 Task: Create new customer invoice with Date Opened: 20-May-23, Select Customer: Younkers, Terms: Net 7. Make invoice entry for item-1 with Date: 20-May-23, Description: Lilly Lashes Click Magnetic Collection Faux Mink Bestie Eyelashes
, Income Account: Income:Sales, Quantity: 1, Unit Price: 12.49, Sales Tax: Y, Sales Tax Included: Y, Tax Table: Sales Tax. Post Invoice with Post Date: 20-May-23, Post to Accounts: Assets:Accounts Receivable. Pay / Process Payment with Transaction Date: 26-May-23, Amount: 12.49, Transfer Account: Checking Account. Go to 'Print Invoice'. Save a pdf copy of the invoice.
Action: Mouse moved to (146, 32)
Screenshot: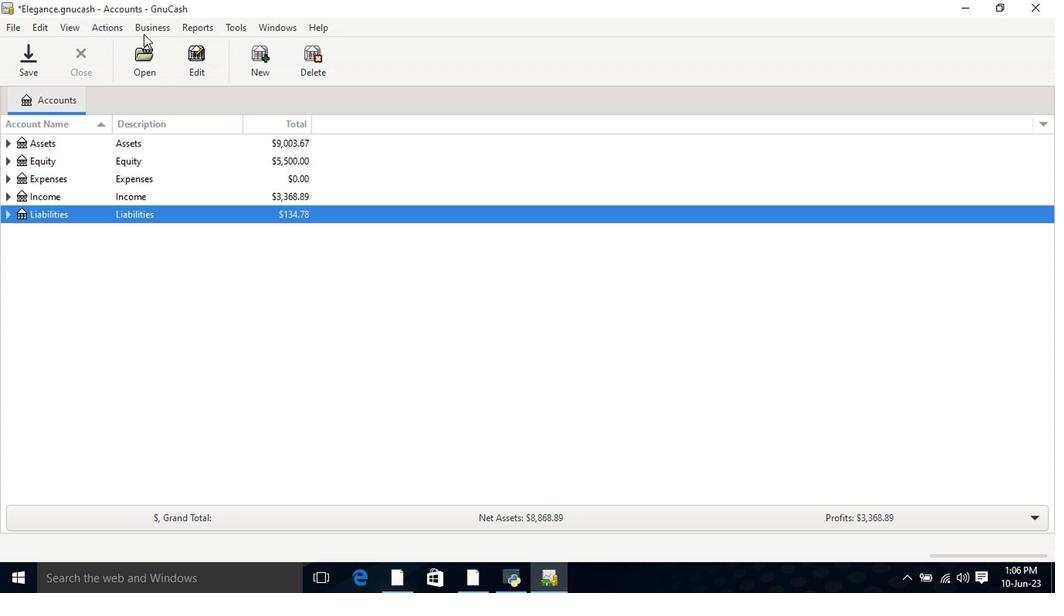 
Action: Mouse pressed left at (146, 32)
Screenshot: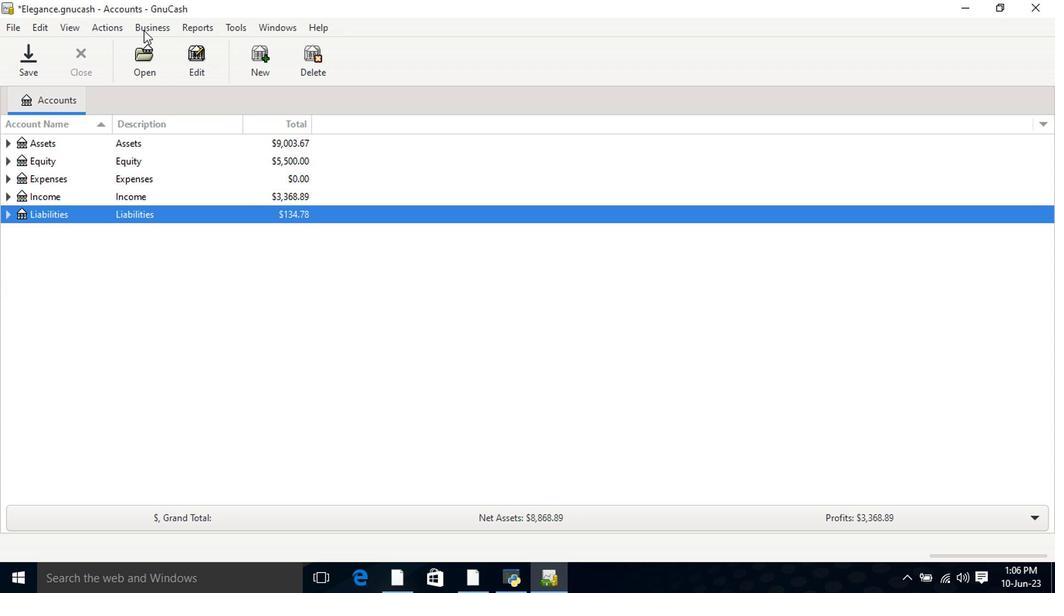 
Action: Mouse moved to (153, 43)
Screenshot: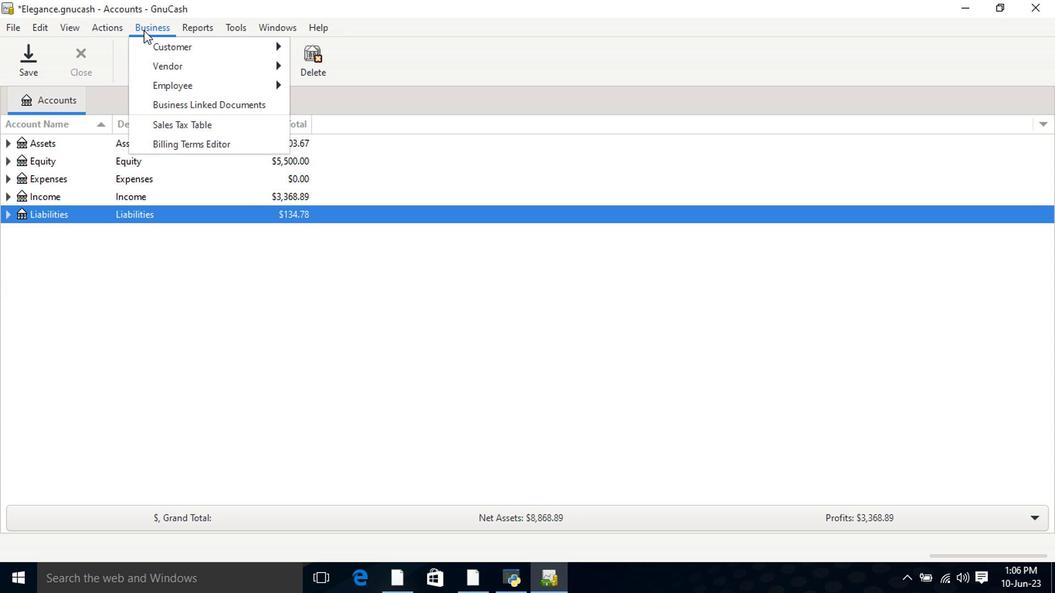 
Action: Mouse pressed left at (153, 43)
Screenshot: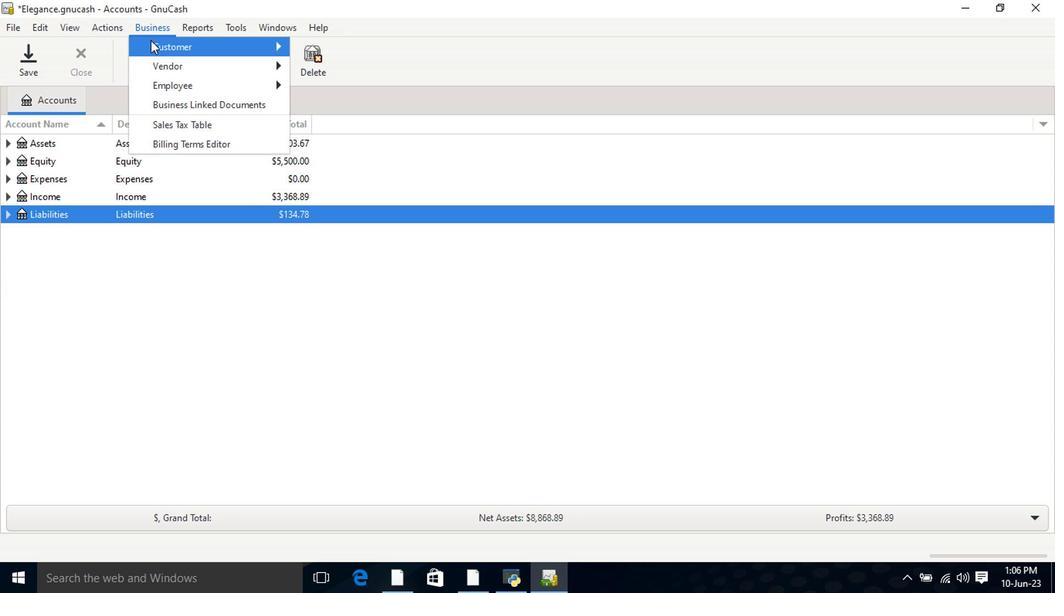 
Action: Mouse moved to (340, 102)
Screenshot: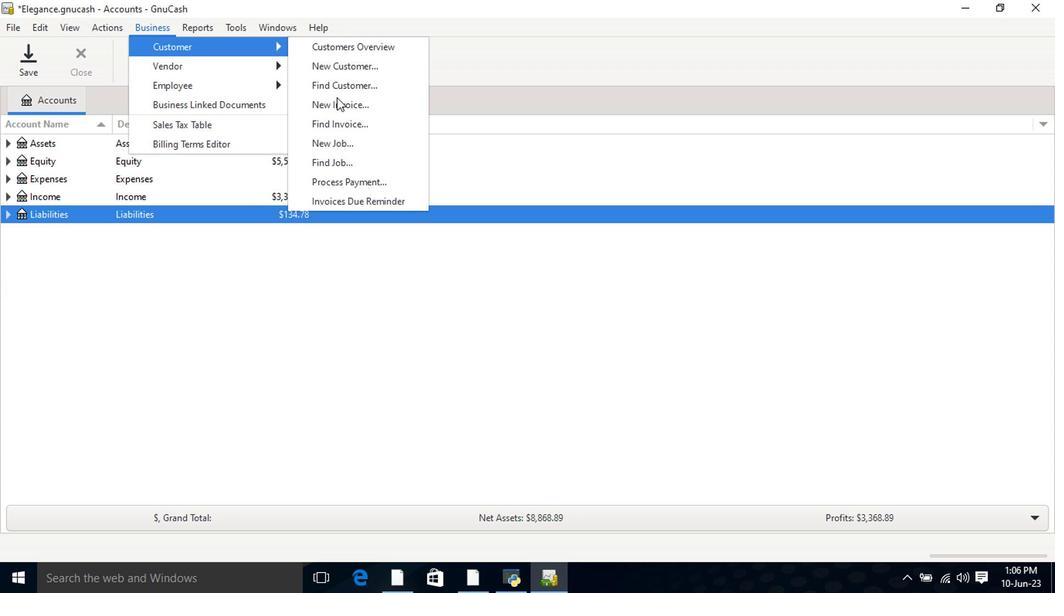
Action: Mouse pressed left at (340, 102)
Screenshot: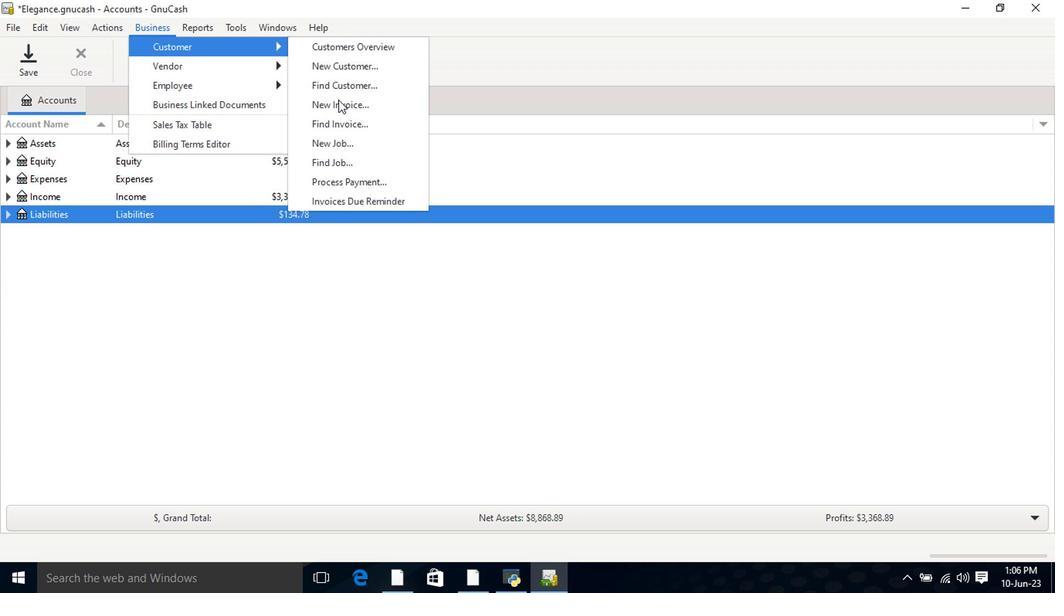 
Action: Mouse moved to (648, 240)
Screenshot: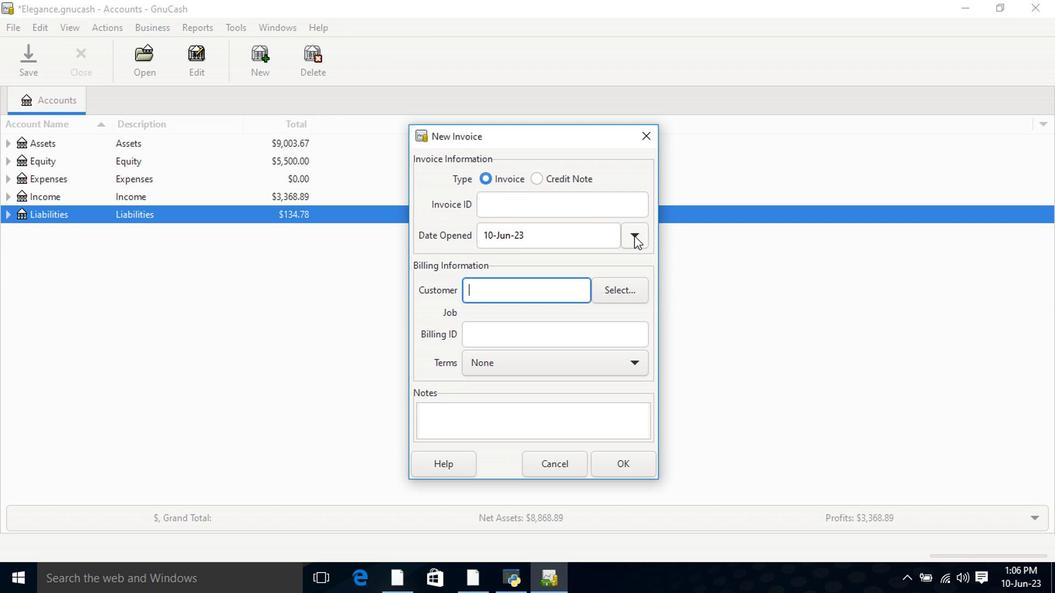 
Action: Mouse pressed left at (648, 240)
Screenshot: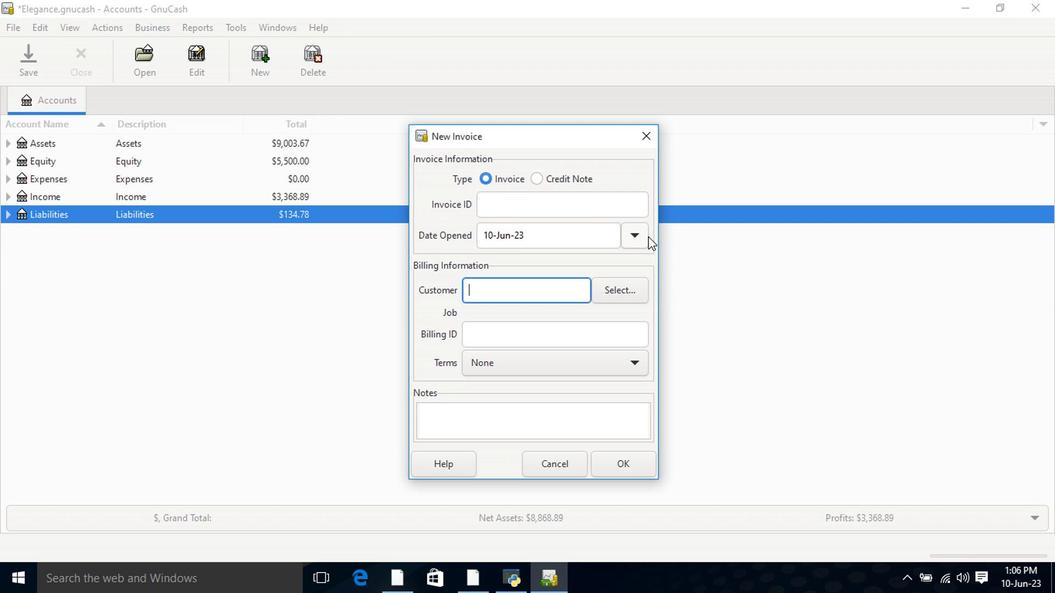 
Action: Mouse moved to (511, 262)
Screenshot: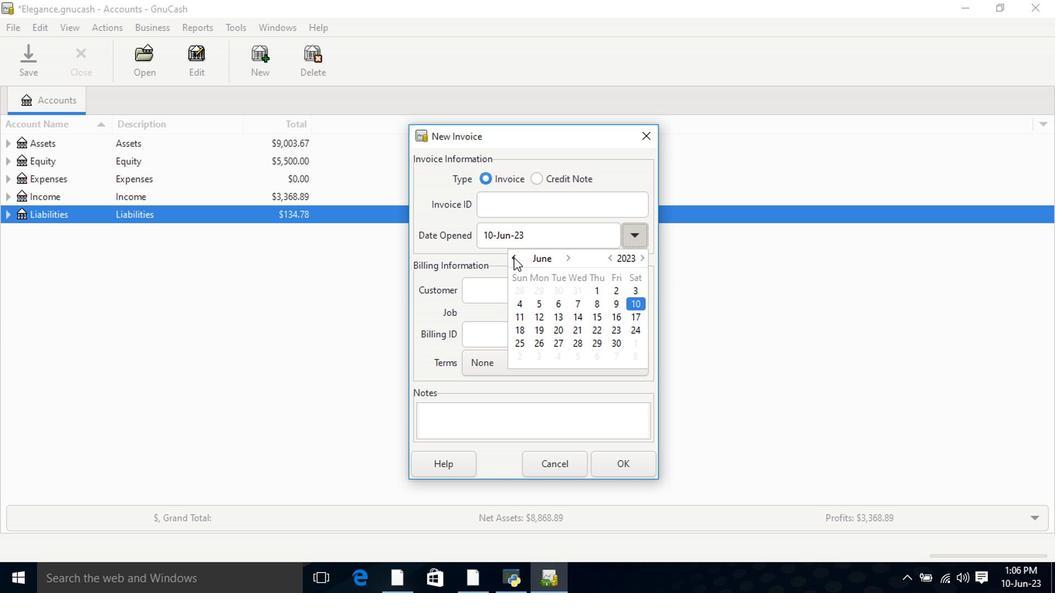 
Action: Mouse pressed left at (511, 262)
Screenshot: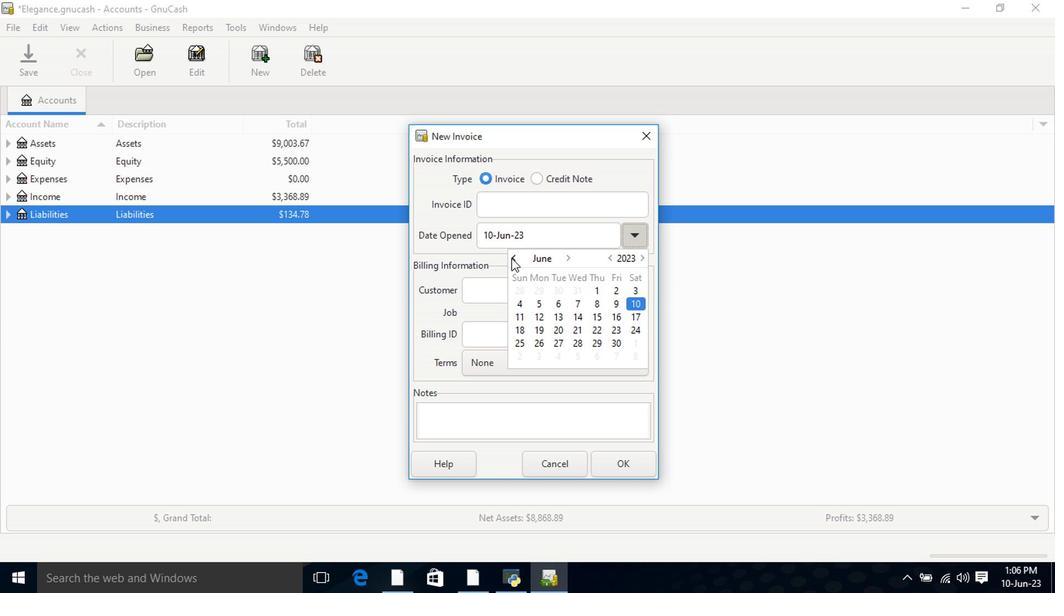
Action: Mouse moved to (636, 319)
Screenshot: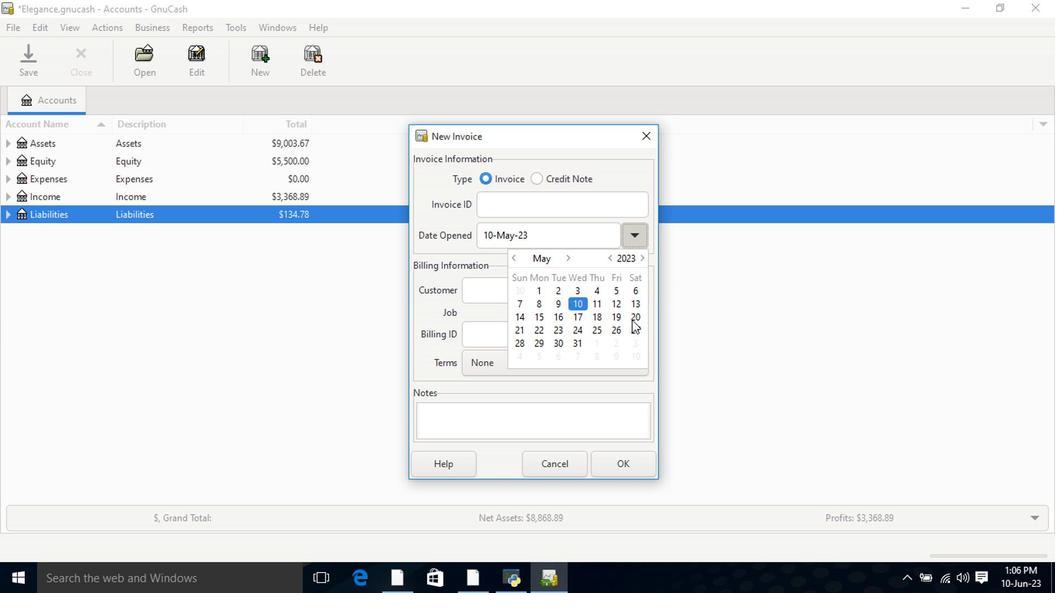 
Action: Mouse pressed left at (636, 319)
Screenshot: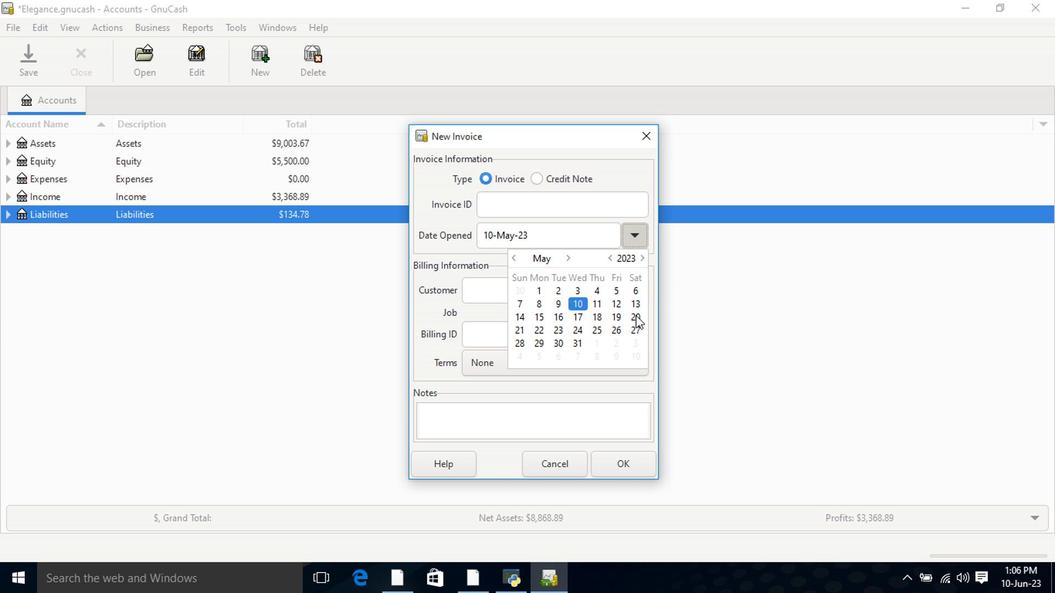 
Action: Mouse pressed left at (636, 319)
Screenshot: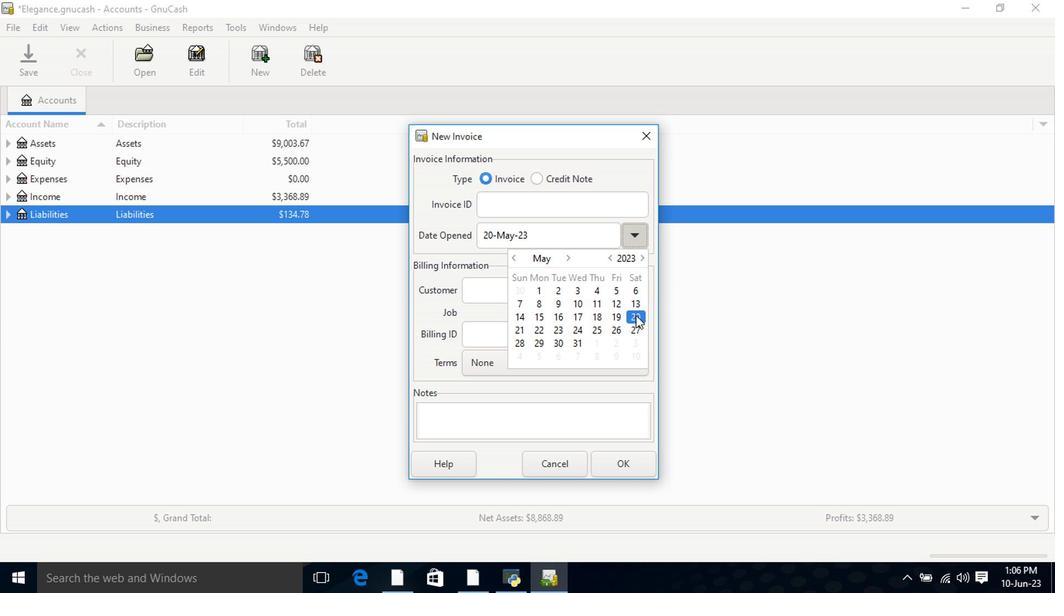 
Action: Mouse moved to (555, 300)
Screenshot: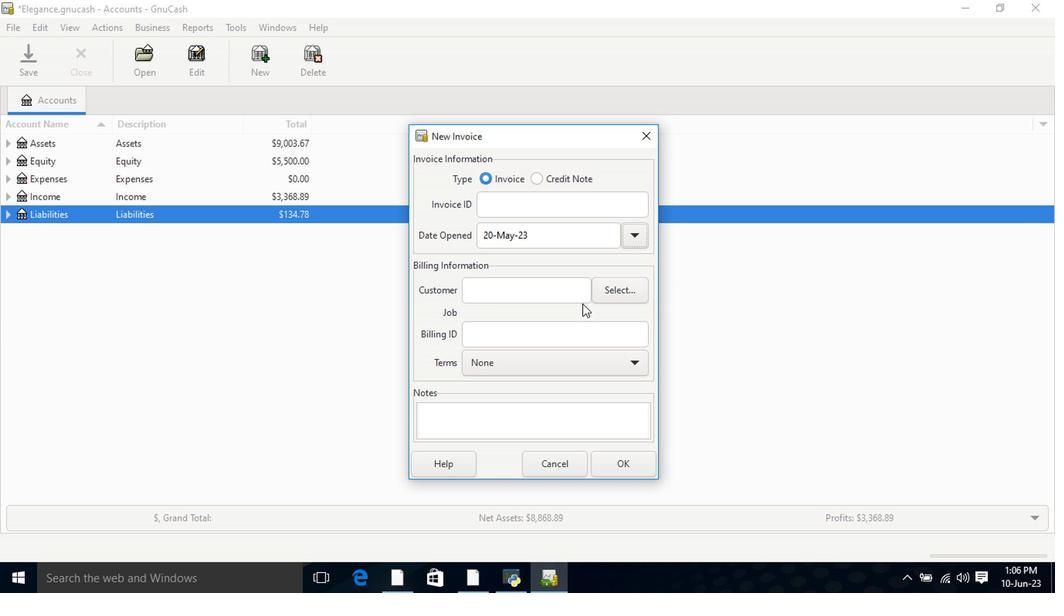 
Action: Mouse pressed left at (555, 300)
Screenshot: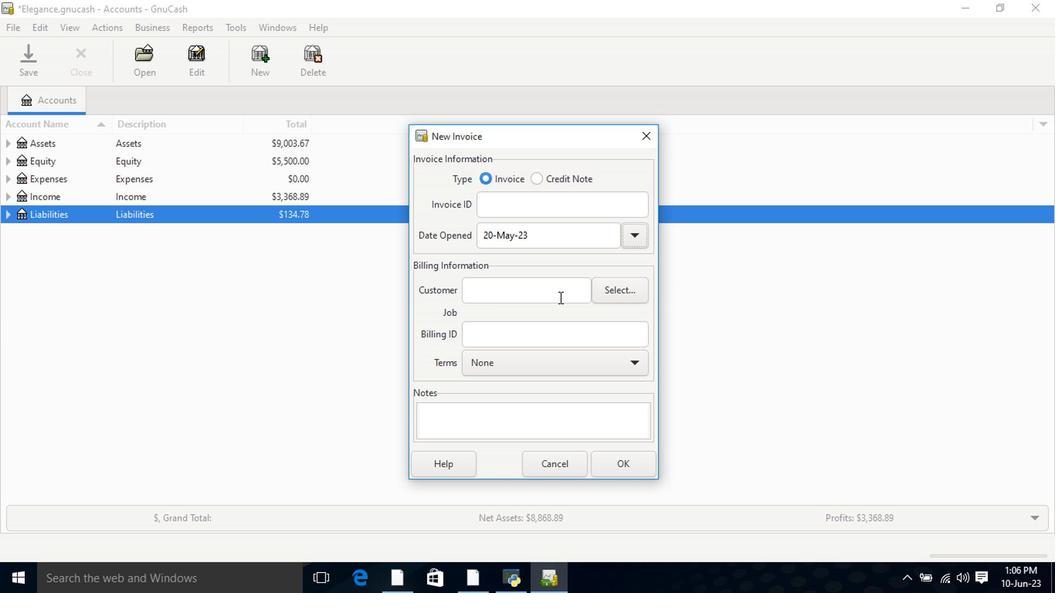 
Action: Mouse moved to (554, 300)
Screenshot: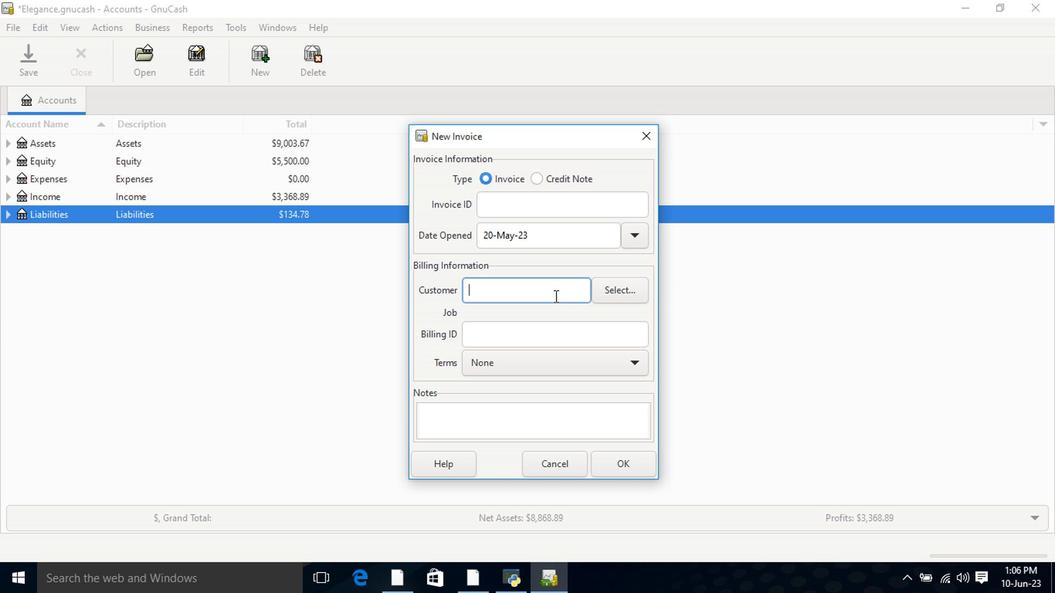 
Action: Key pressed <Key.shift>You
Screenshot: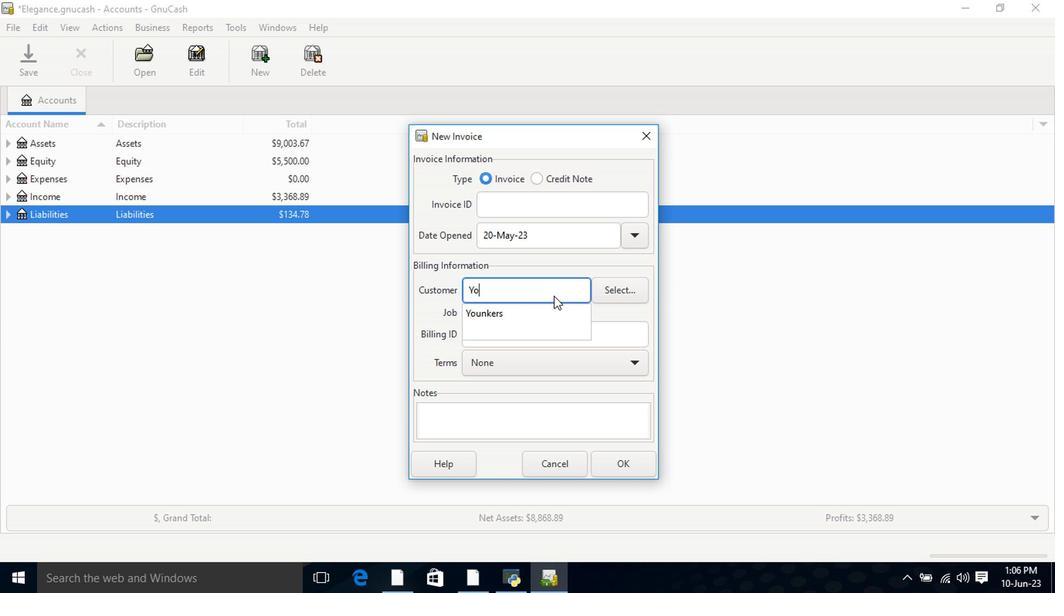 
Action: Mouse moved to (534, 319)
Screenshot: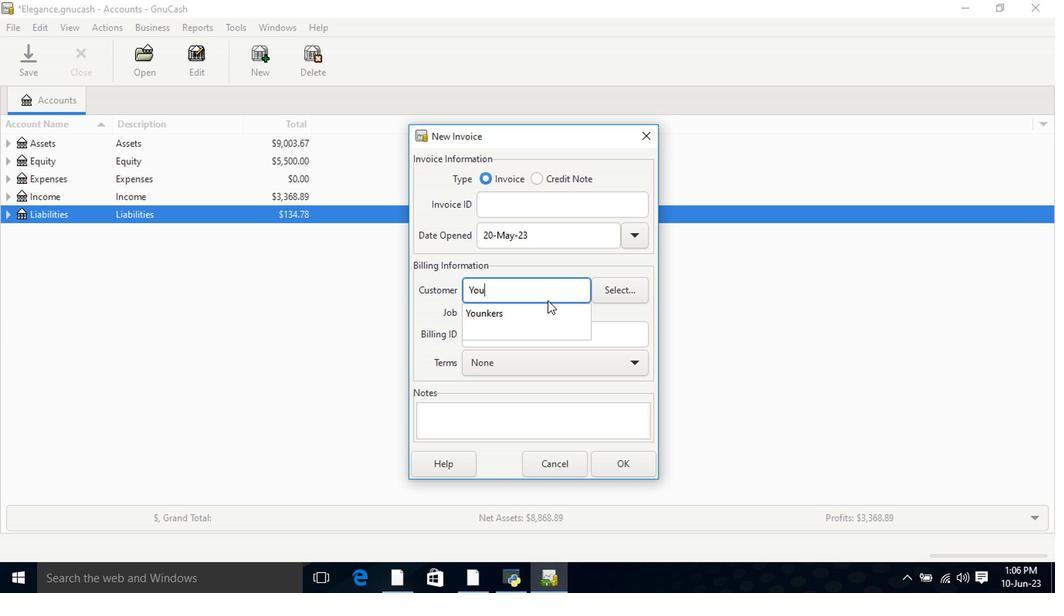 
Action: Mouse pressed left at (534, 319)
Screenshot: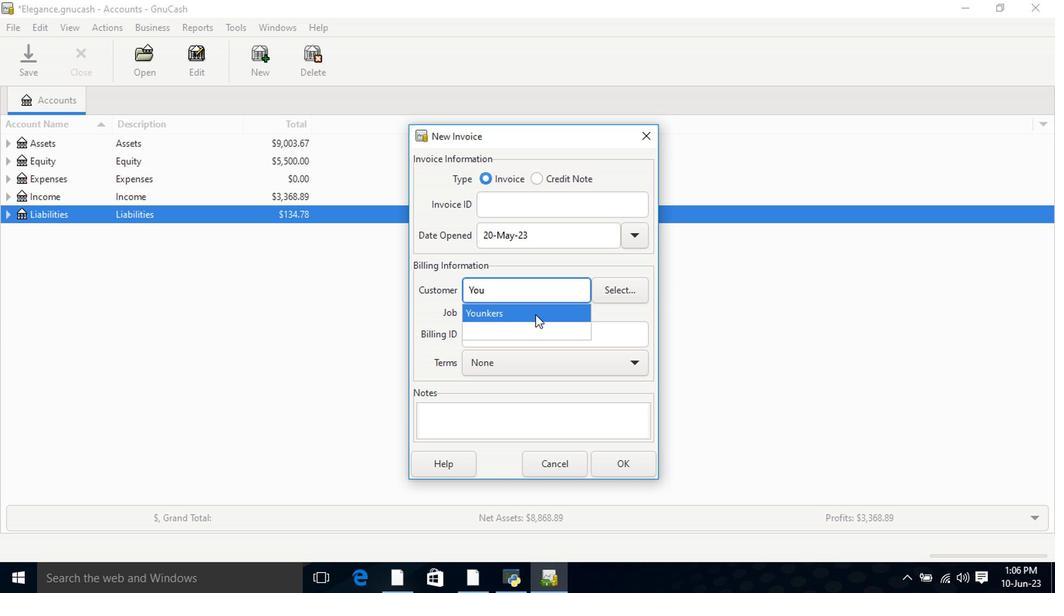 
Action: Mouse moved to (522, 377)
Screenshot: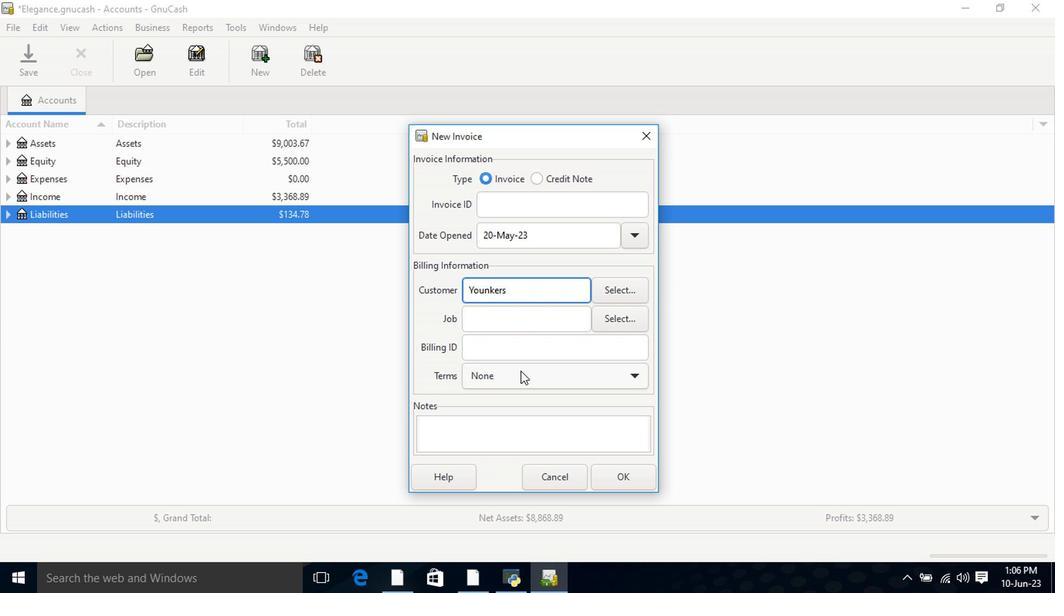 
Action: Mouse pressed left at (522, 377)
Screenshot: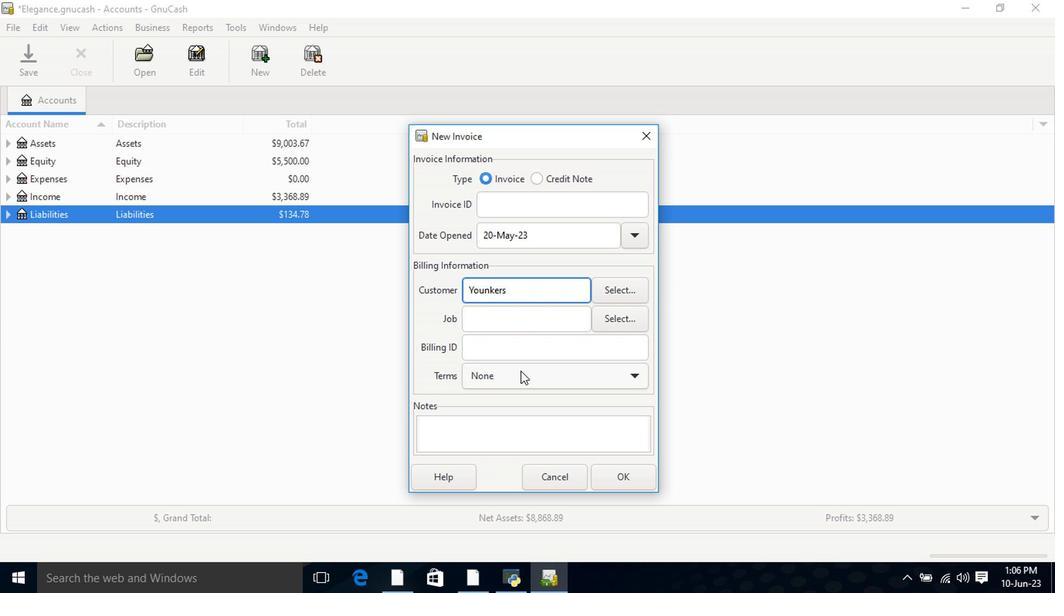 
Action: Mouse moved to (513, 445)
Screenshot: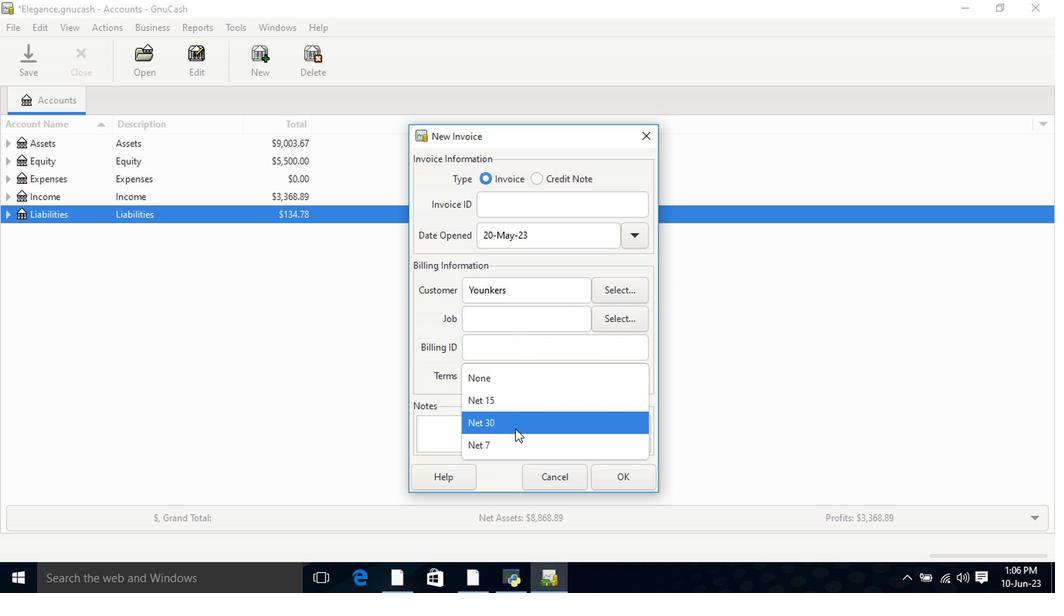 
Action: Mouse pressed left at (513, 445)
Screenshot: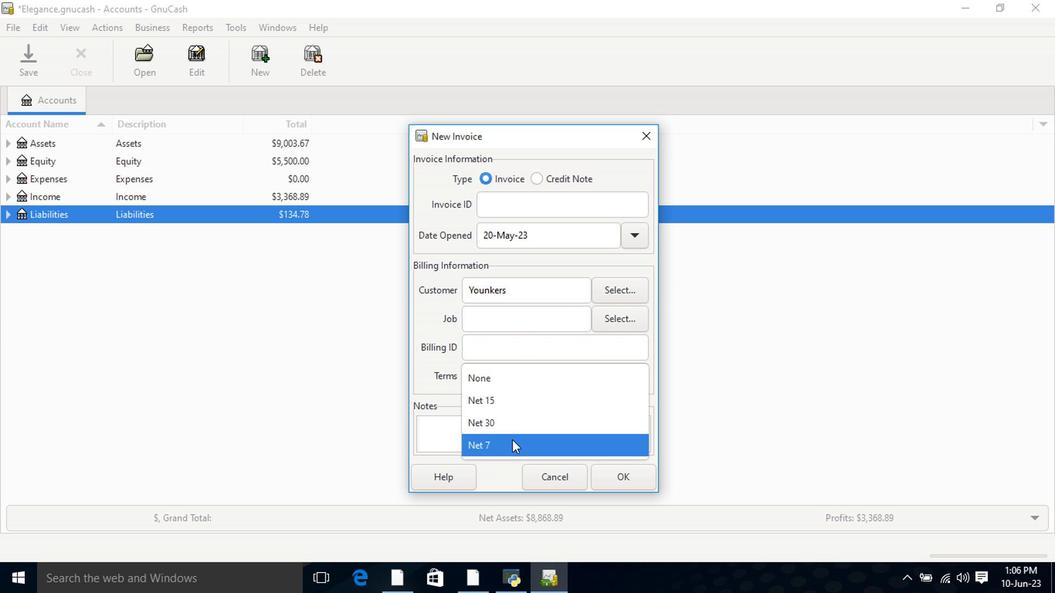 
Action: Mouse moved to (608, 480)
Screenshot: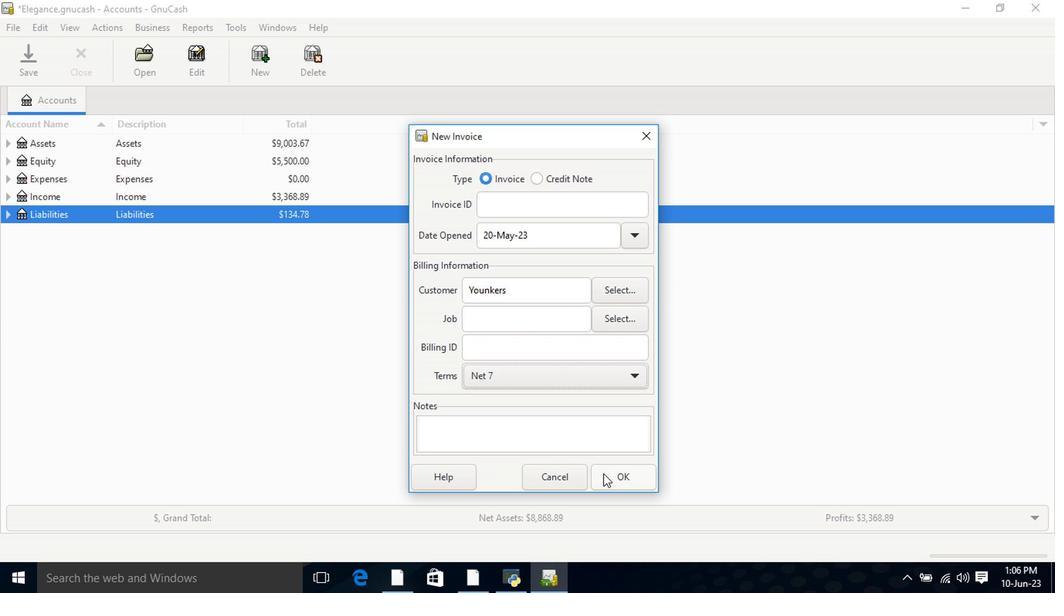 
Action: Mouse pressed left at (608, 480)
Screenshot: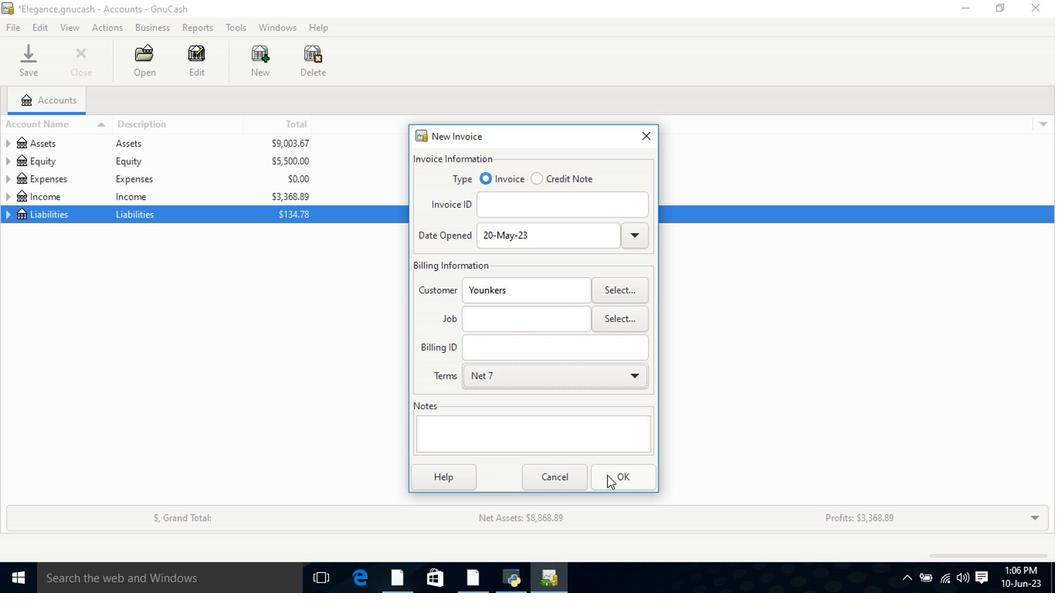 
Action: Mouse moved to (68, 302)
Screenshot: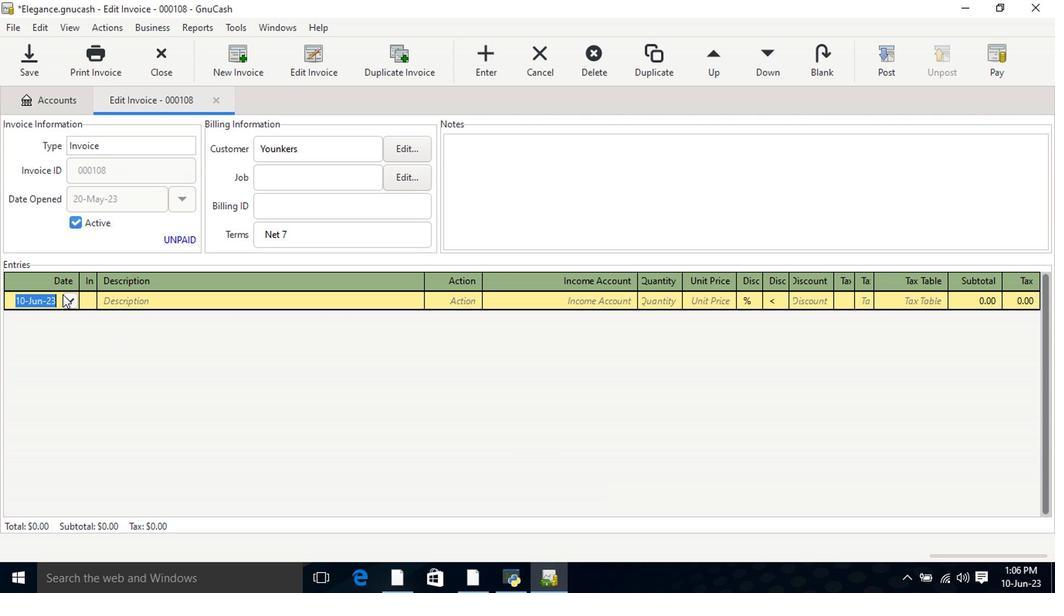 
Action: Mouse pressed left at (68, 302)
Screenshot: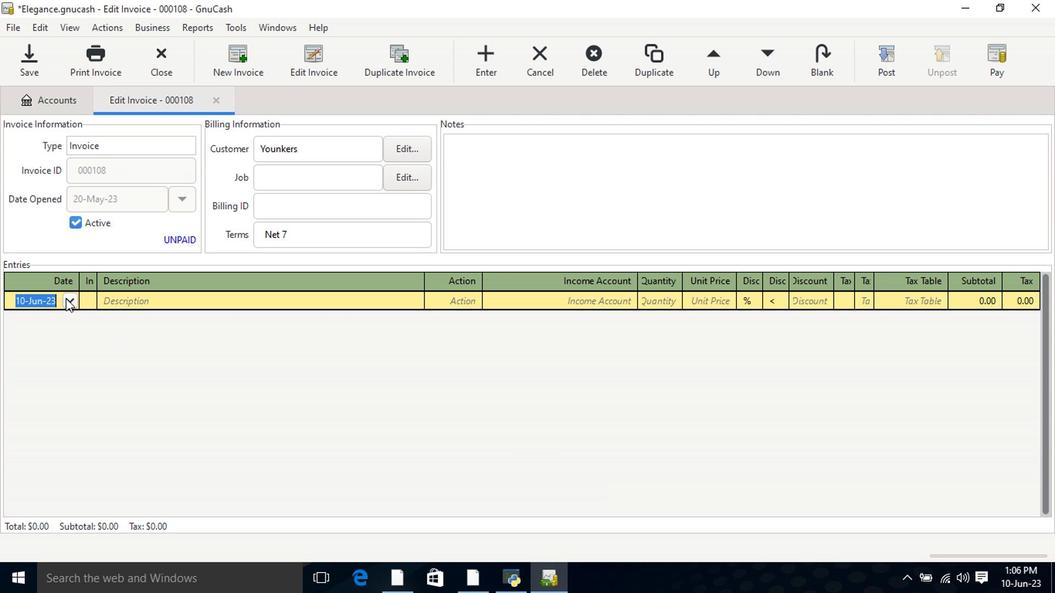 
Action: Mouse moved to (9, 321)
Screenshot: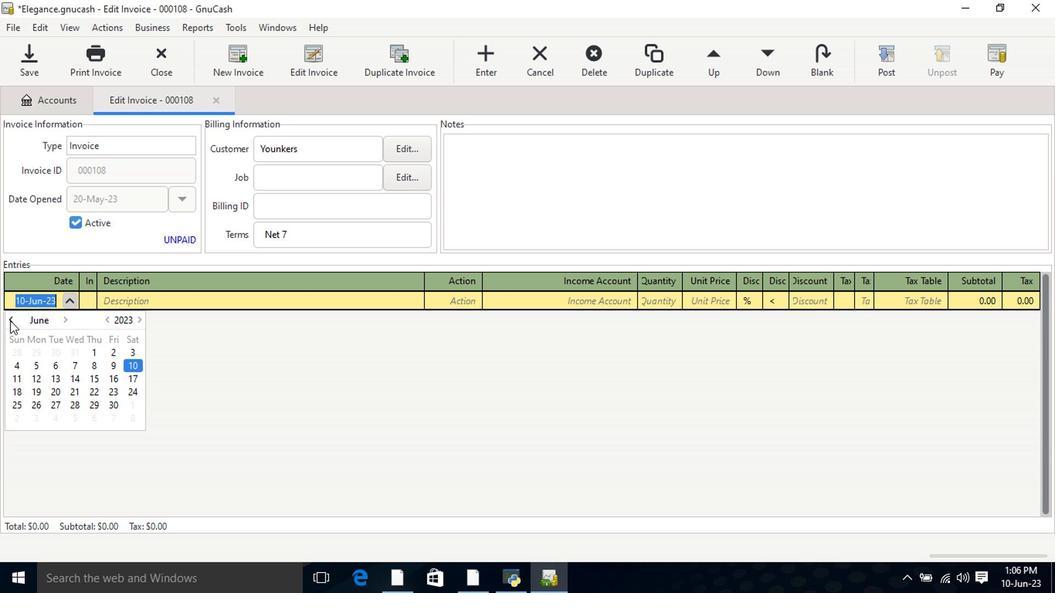 
Action: Mouse pressed left at (9, 321)
Screenshot: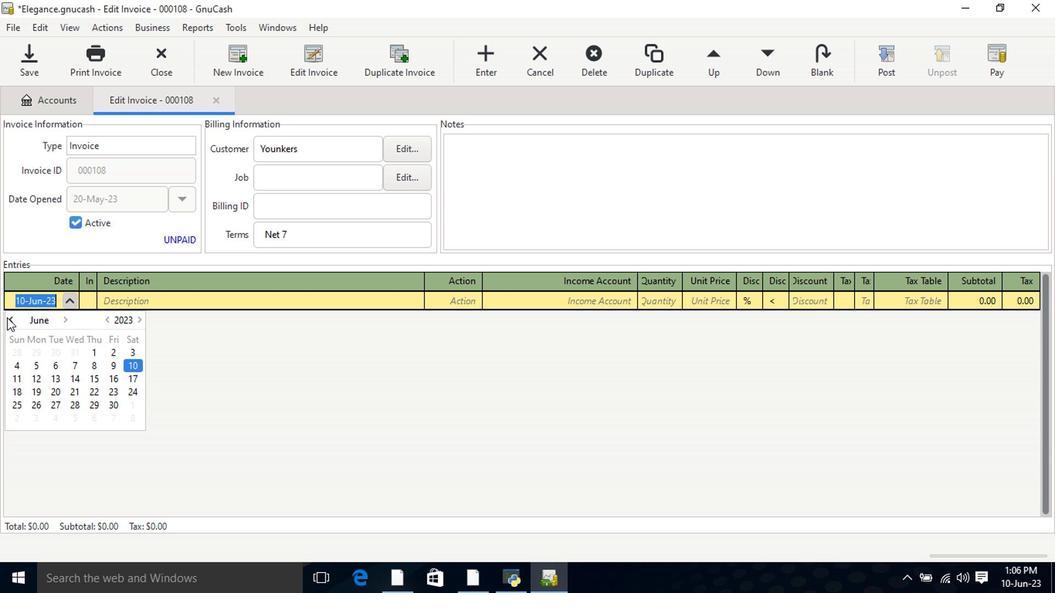 
Action: Mouse moved to (130, 382)
Screenshot: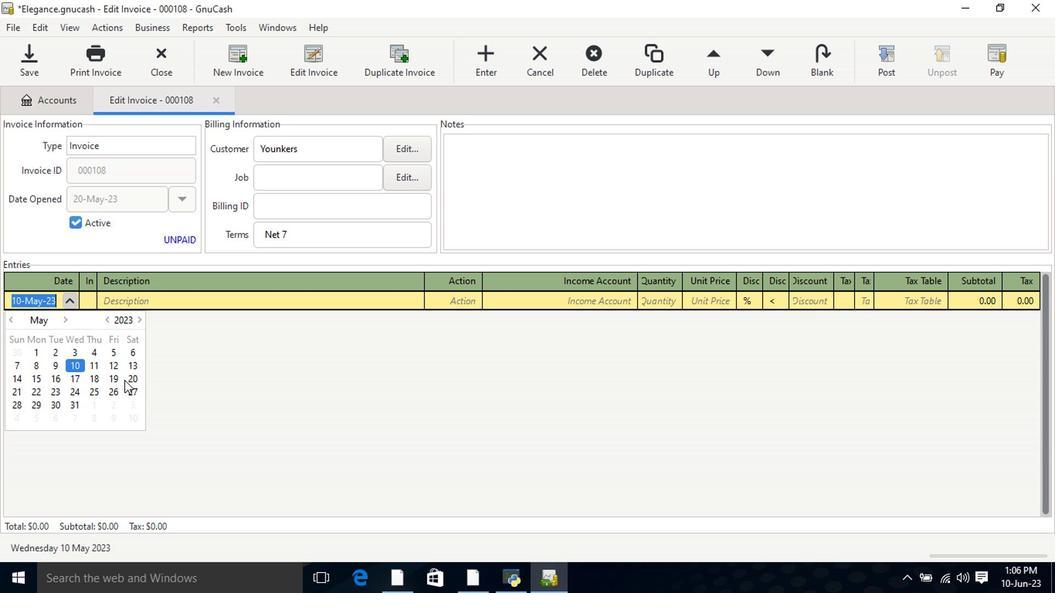 
Action: Mouse pressed left at (130, 382)
Screenshot: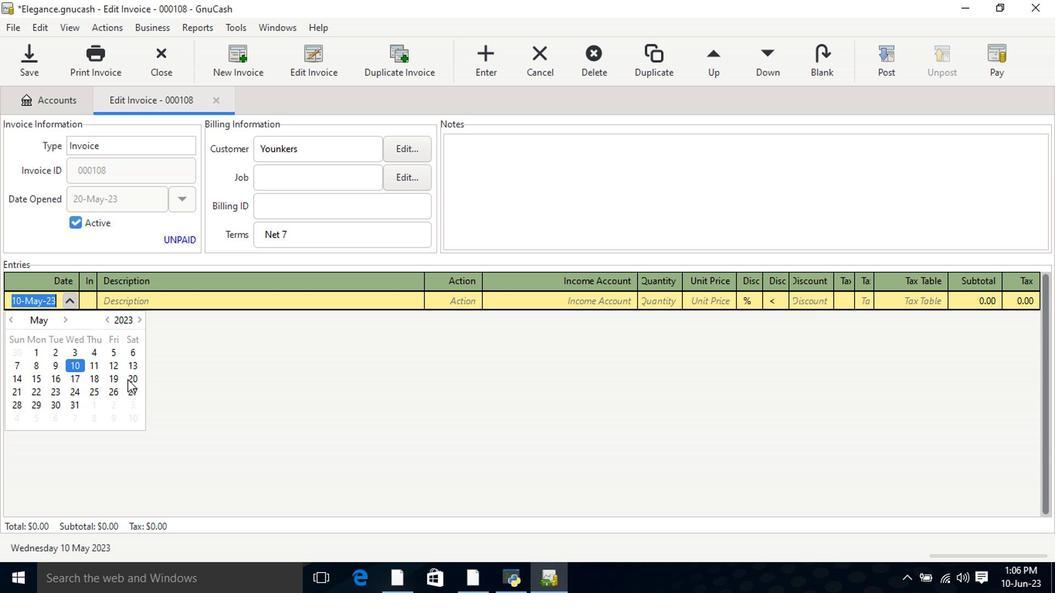 
Action: Mouse pressed left at (130, 382)
Screenshot: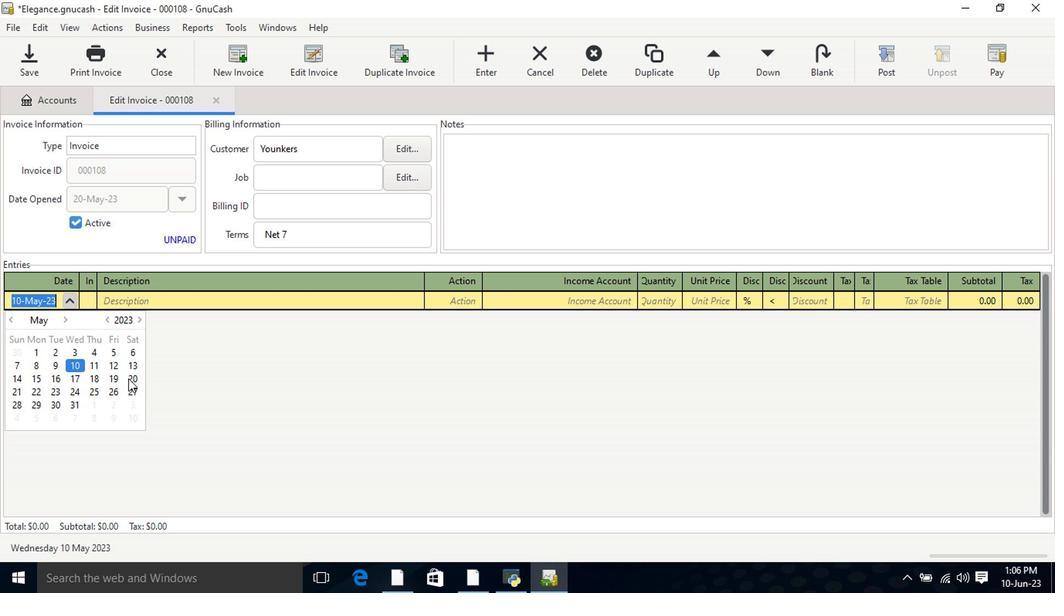 
Action: Mouse moved to (168, 303)
Screenshot: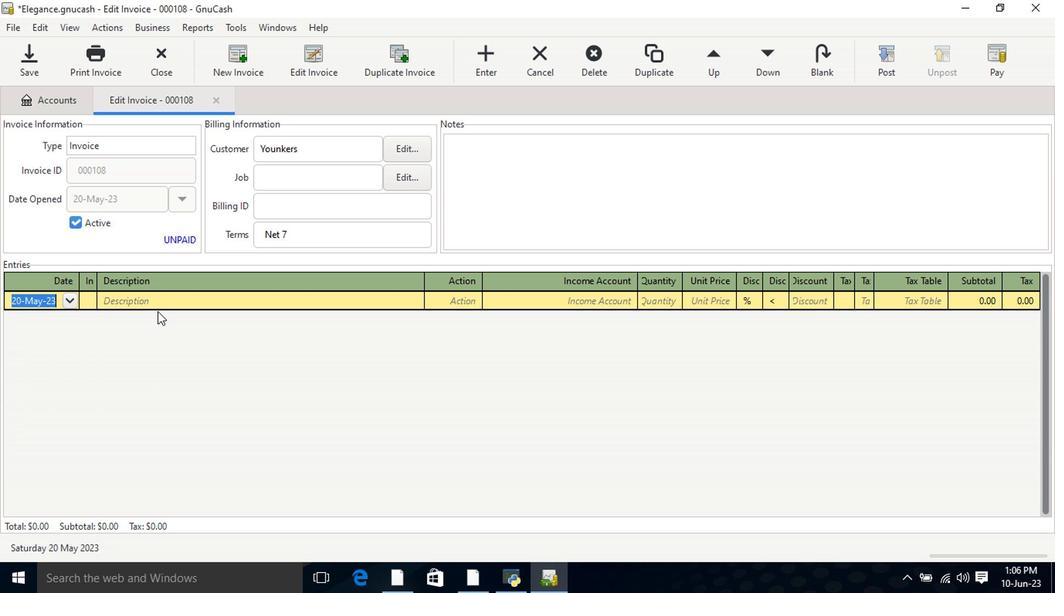 
Action: Mouse pressed left at (168, 303)
Screenshot: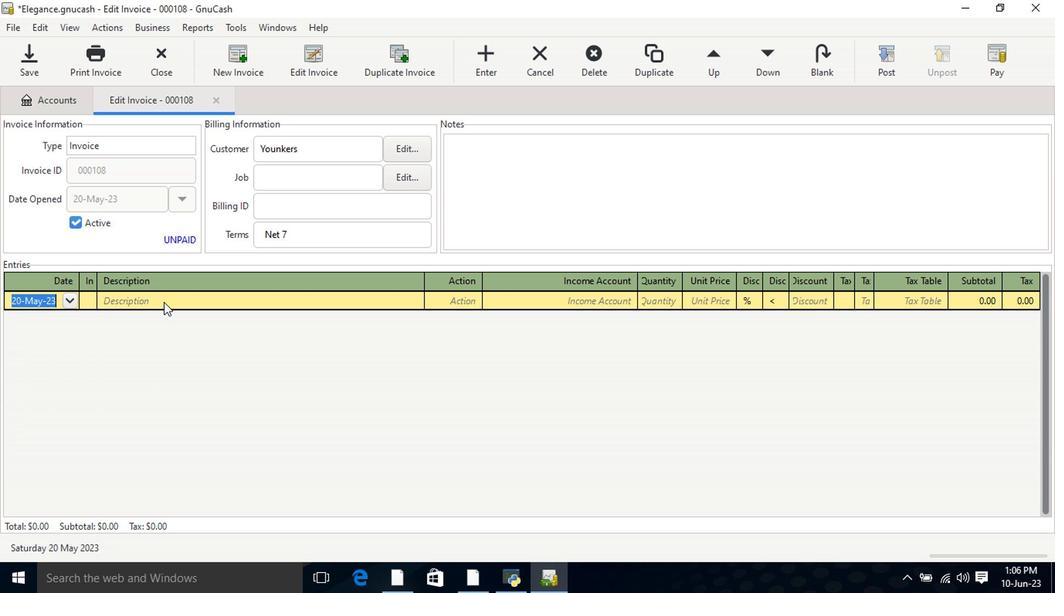 
Action: Key pressed <Key.shift>Lilly<Key.space><Key.shift>Lashes<Key.space><Key.shift>Click<Key.space><Key.shift>Magnetic<Key.space><Key.shift>Collection<Key.space><Key.shift>Fauz<Key.space><Key.shift>Mink<Key.space><Key.shift>Bestie<Key.tab>1<Key.tab>12.49<Key.tab>
Screenshot: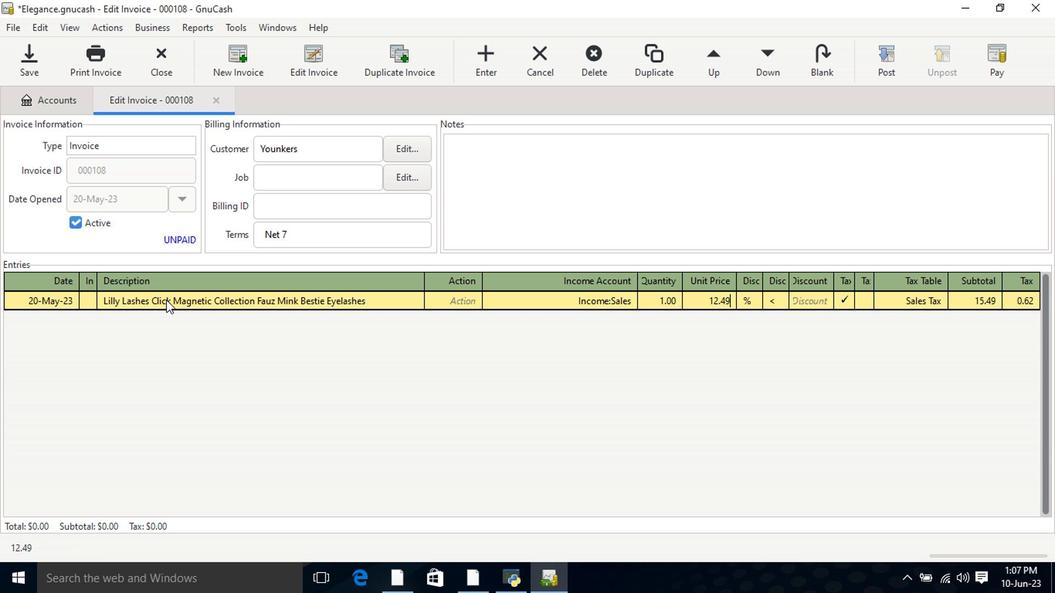
Action: Mouse moved to (859, 304)
Screenshot: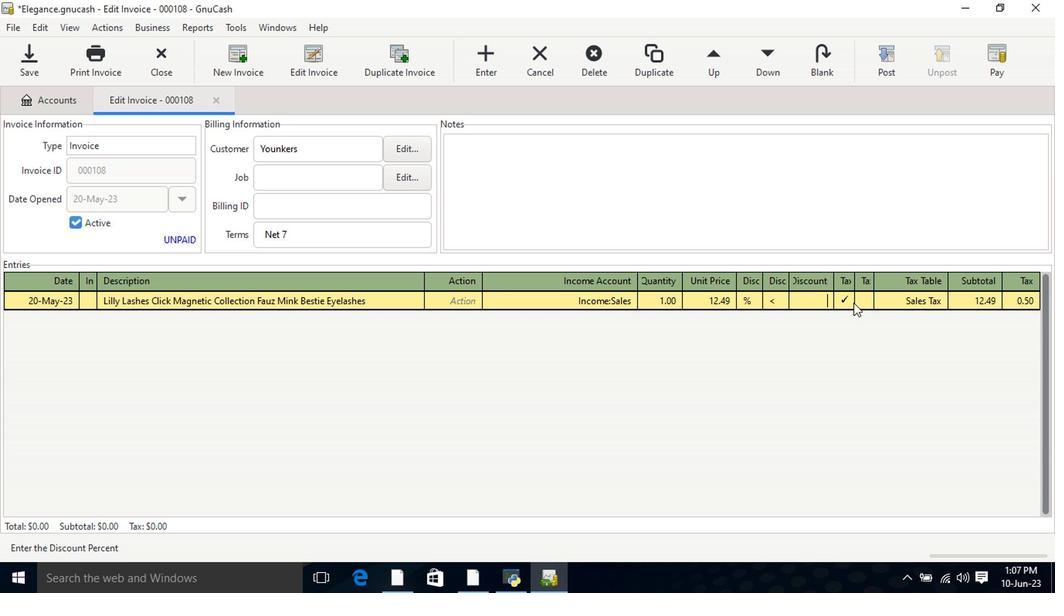 
Action: Mouse pressed left at (859, 304)
Screenshot: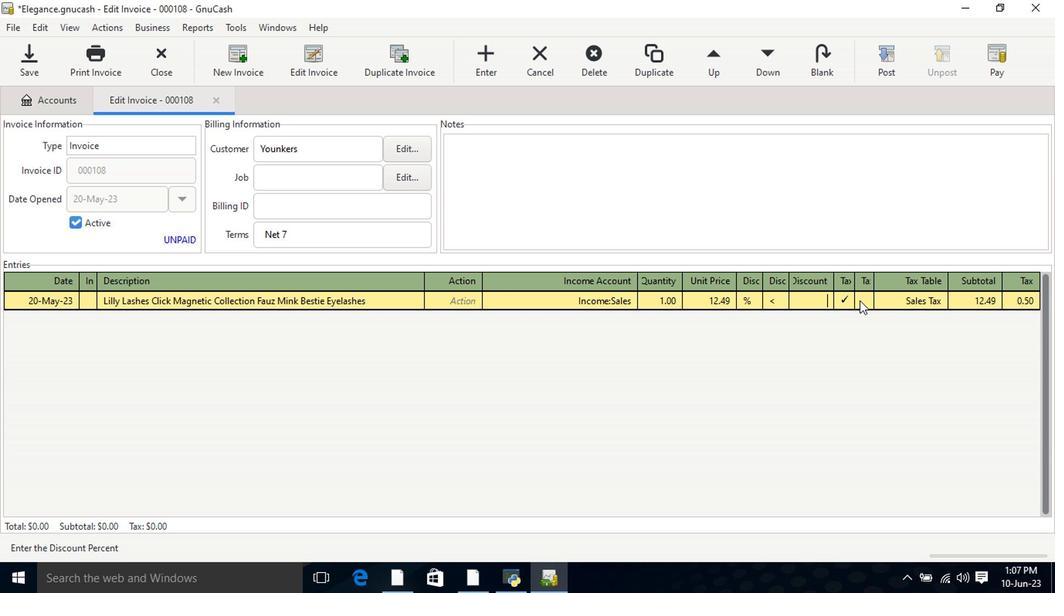 
Action: Mouse moved to (904, 303)
Screenshot: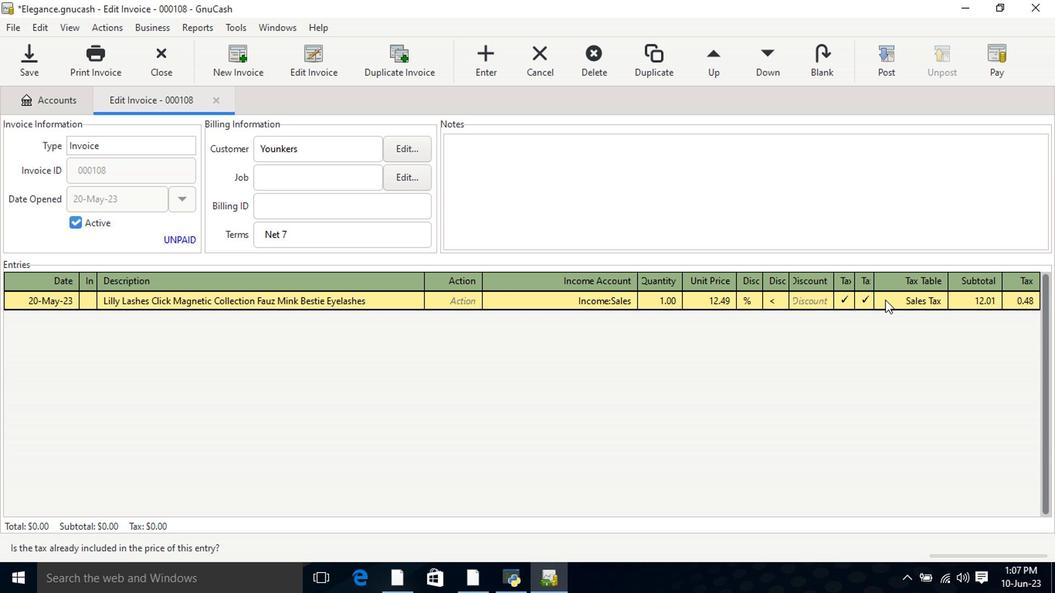 
Action: Key pressed <Key.tab><Key.tab>
Screenshot: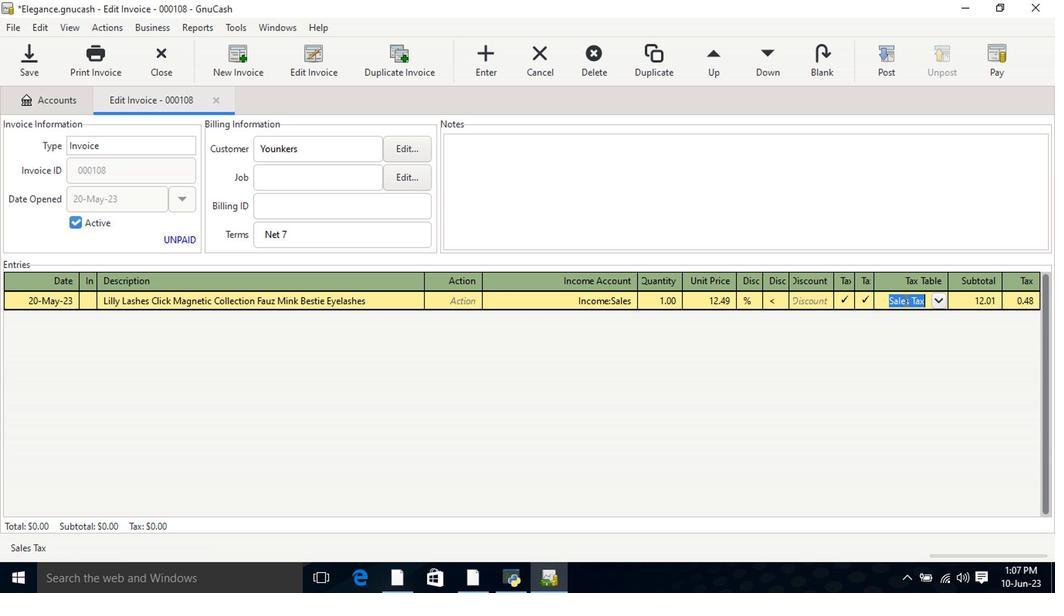 
Action: Mouse moved to (904, 67)
Screenshot: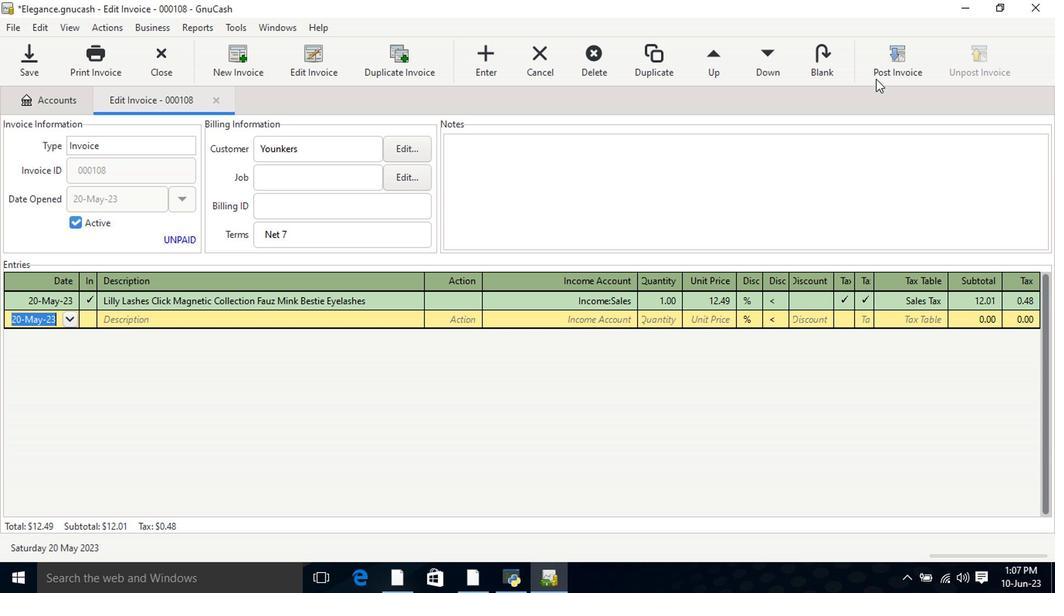 
Action: Mouse pressed left at (904, 67)
Screenshot: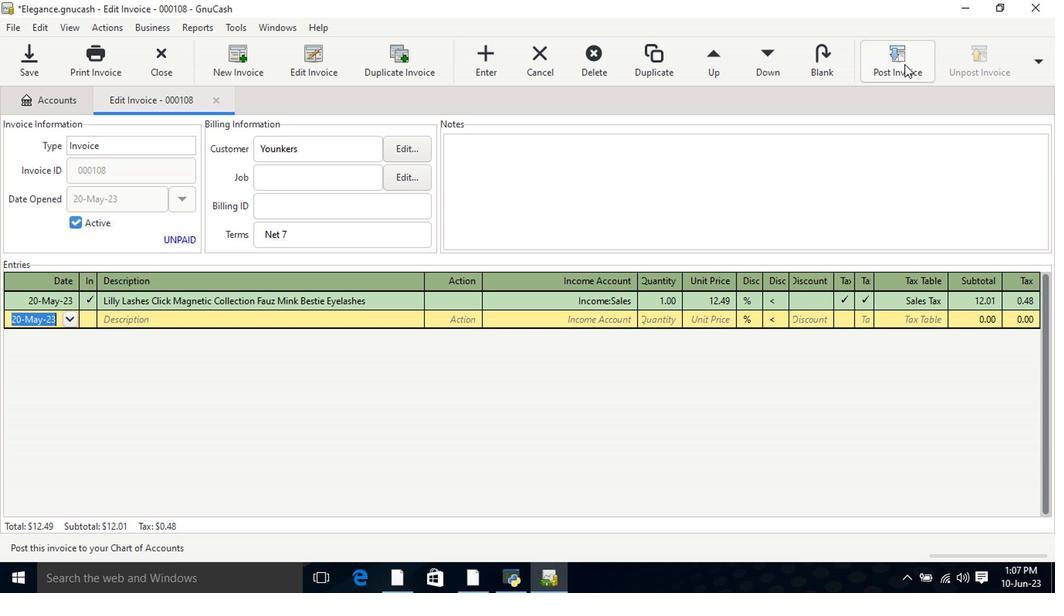 
Action: Mouse moved to (653, 259)
Screenshot: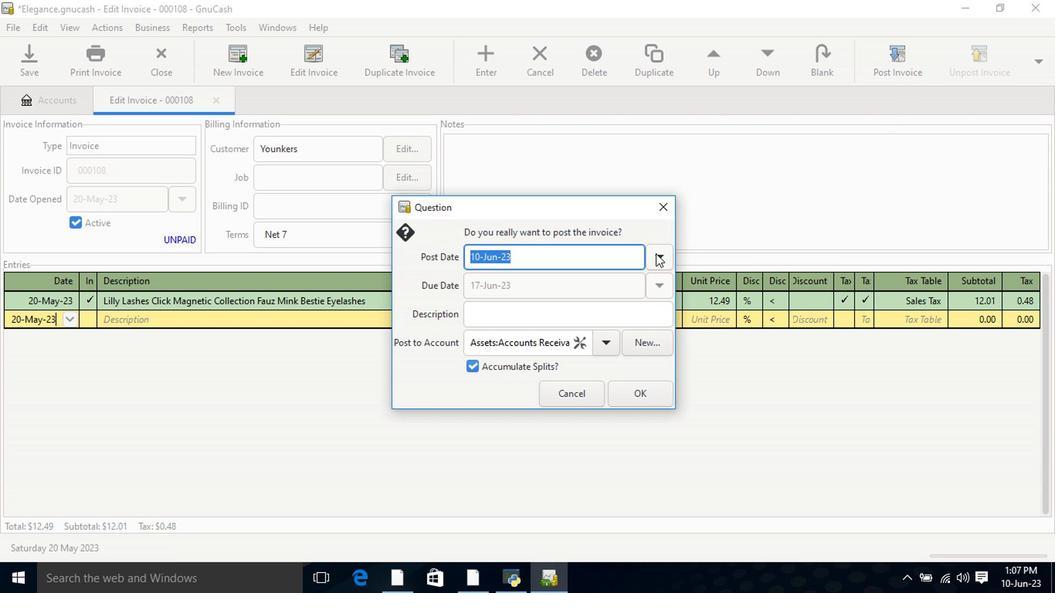 
Action: Mouse pressed left at (653, 259)
Screenshot: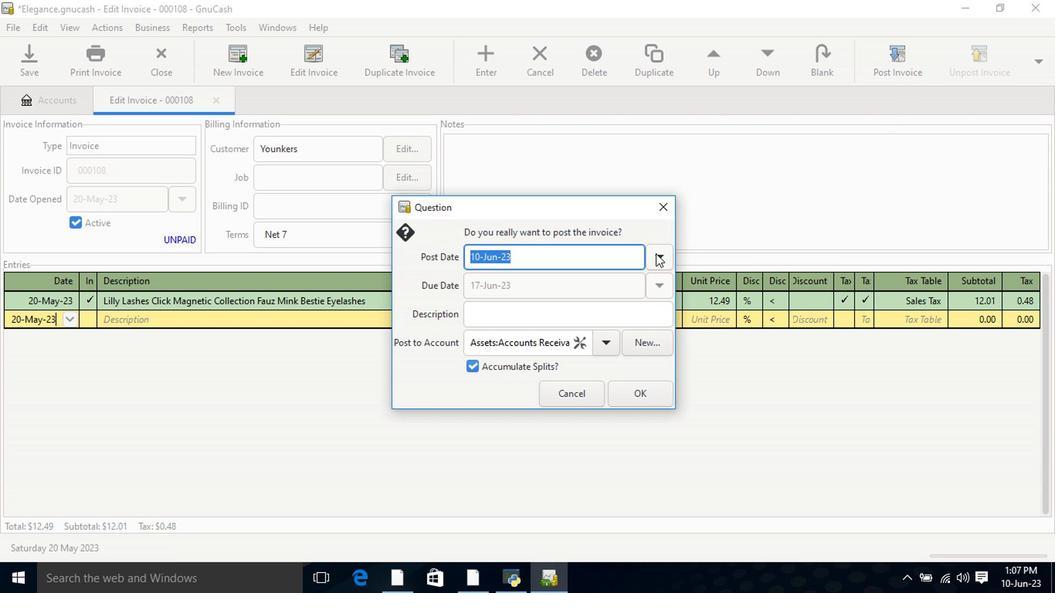 
Action: Mouse moved to (537, 282)
Screenshot: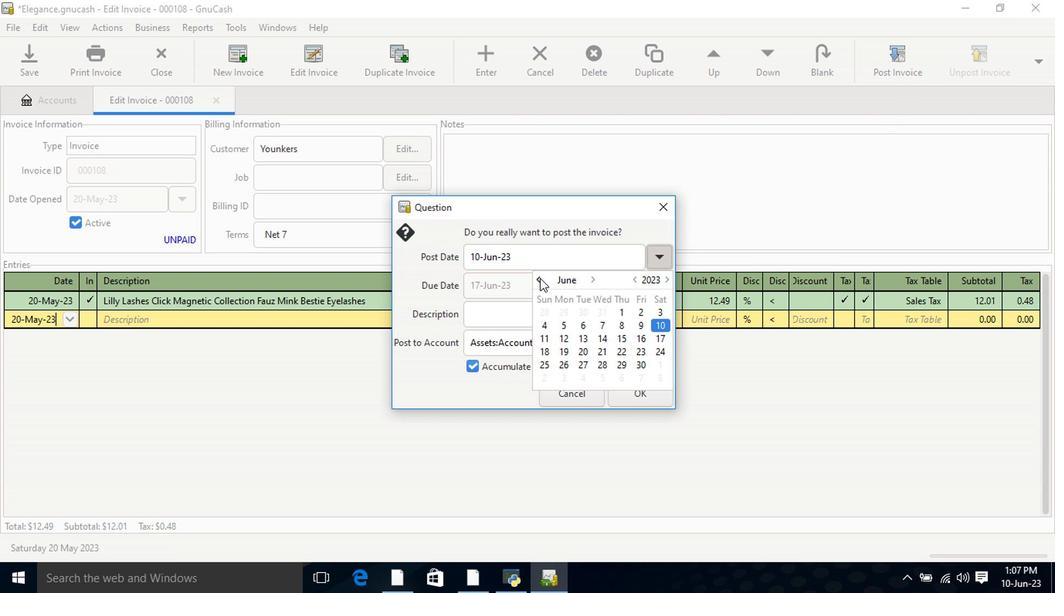 
Action: Mouse pressed left at (537, 282)
Screenshot: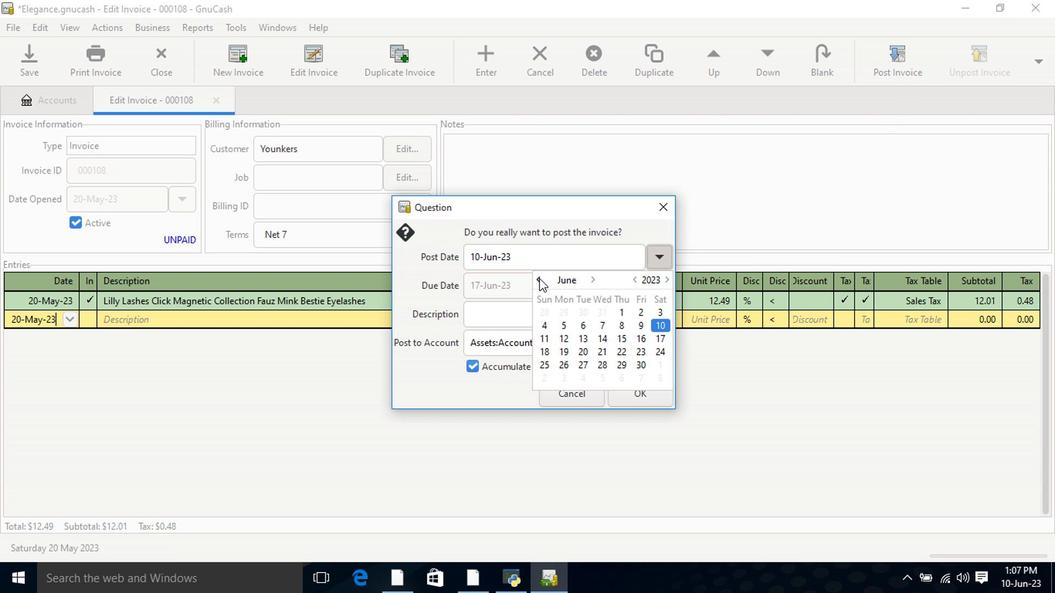 
Action: Mouse moved to (654, 343)
Screenshot: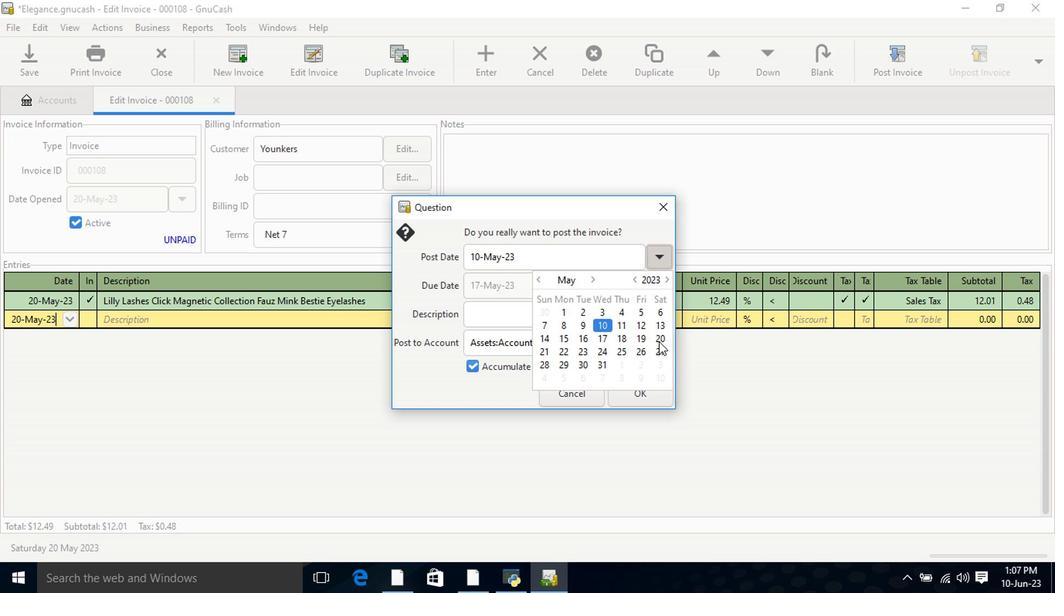 
Action: Mouse pressed left at (654, 343)
Screenshot: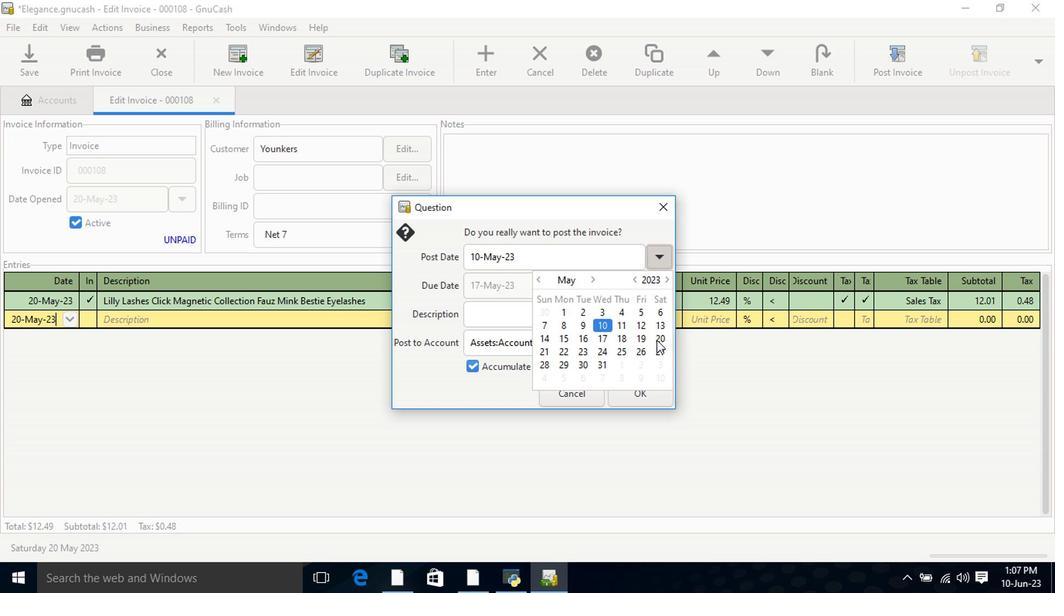 
Action: Mouse pressed left at (654, 343)
Screenshot: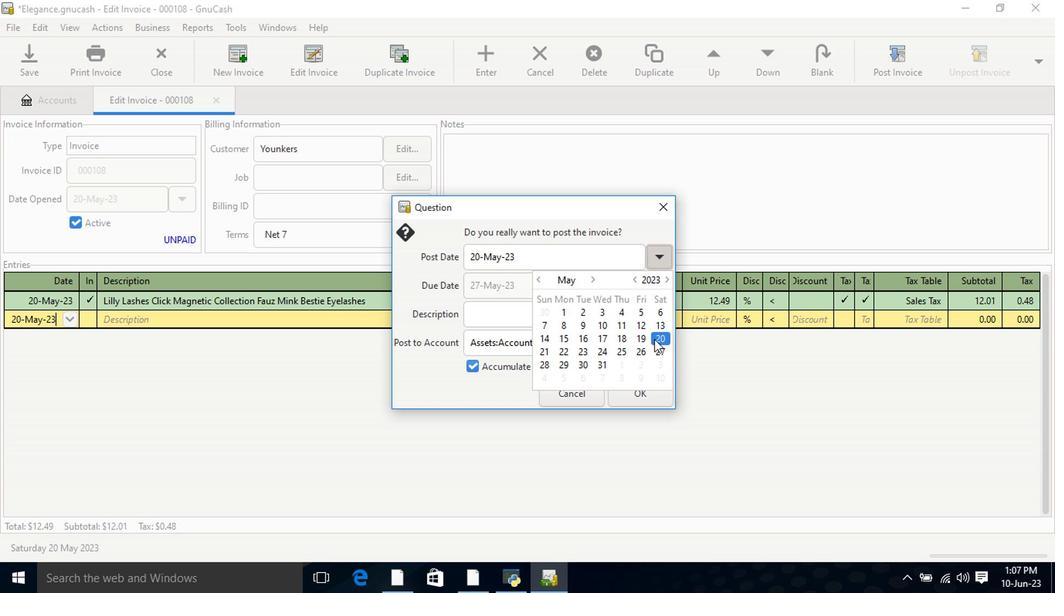 
Action: Mouse moved to (631, 405)
Screenshot: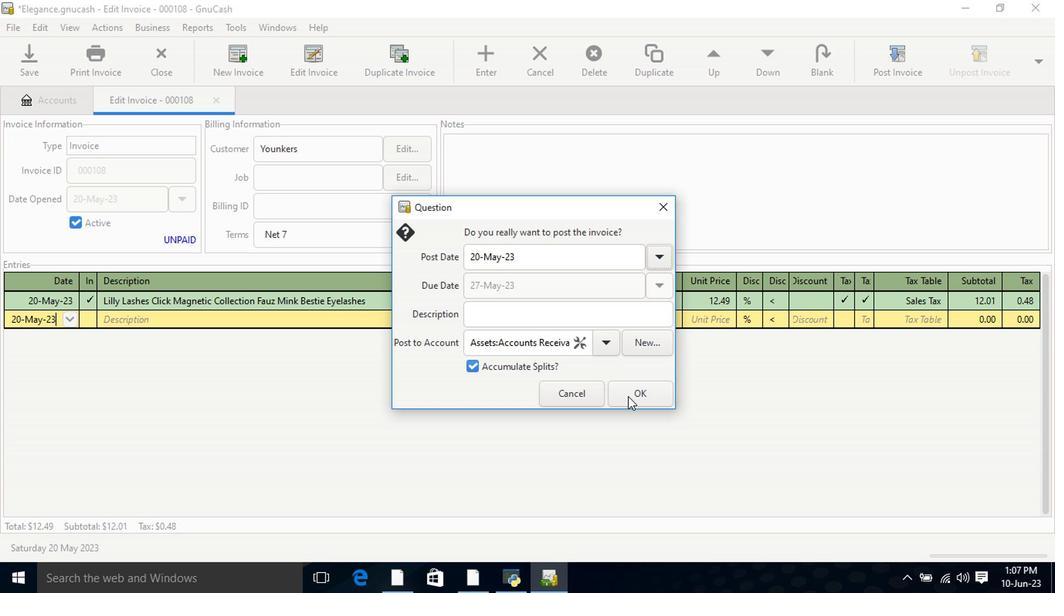 
Action: Mouse pressed left at (631, 405)
Screenshot: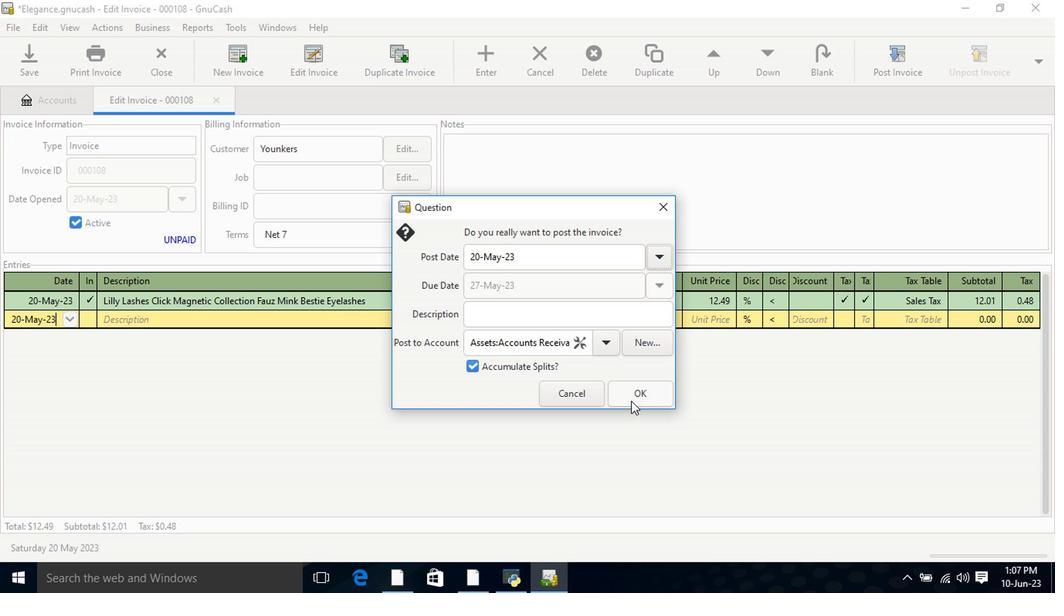 
Action: Mouse moved to (993, 61)
Screenshot: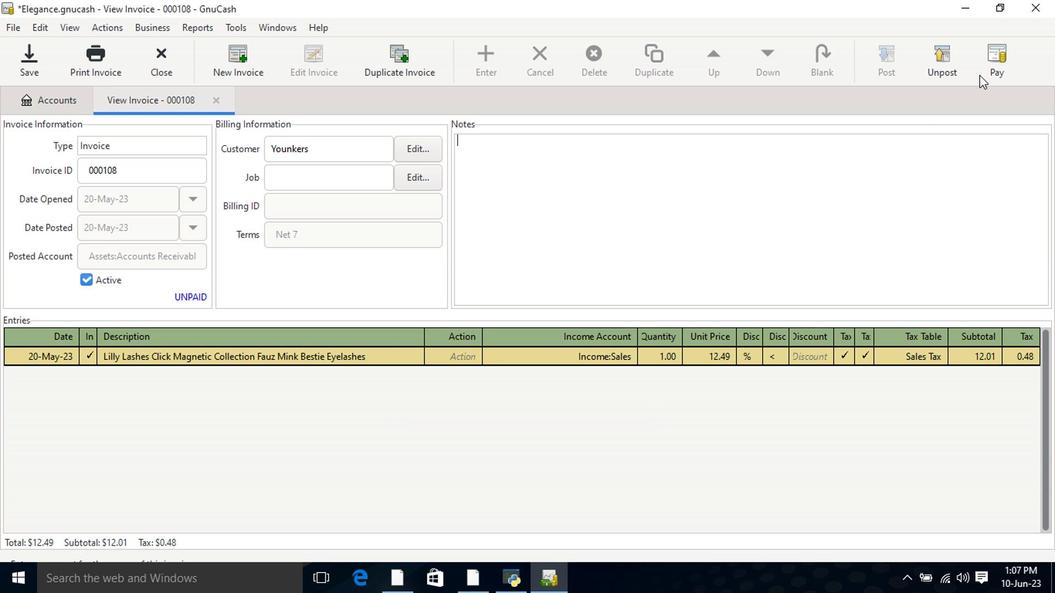 
Action: Mouse pressed left at (993, 61)
Screenshot: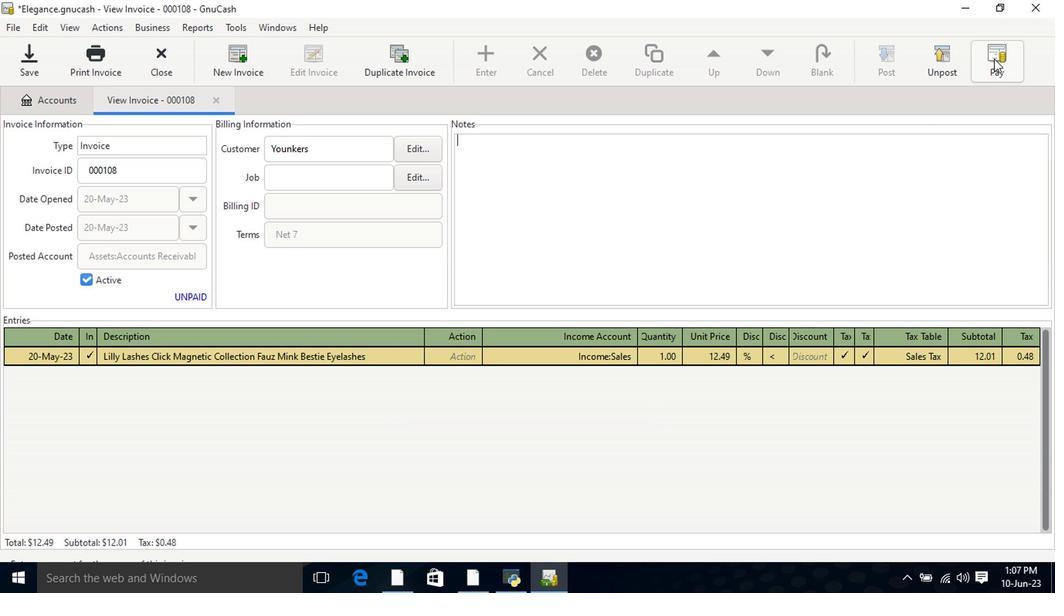 
Action: Mouse moved to (468, 307)
Screenshot: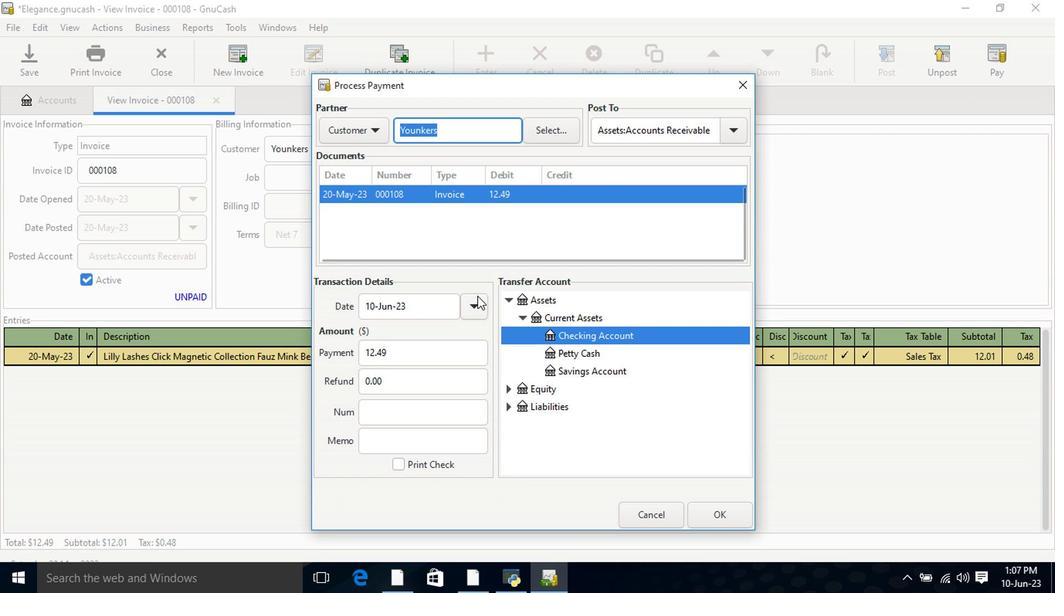
Action: Mouse pressed left at (468, 307)
Screenshot: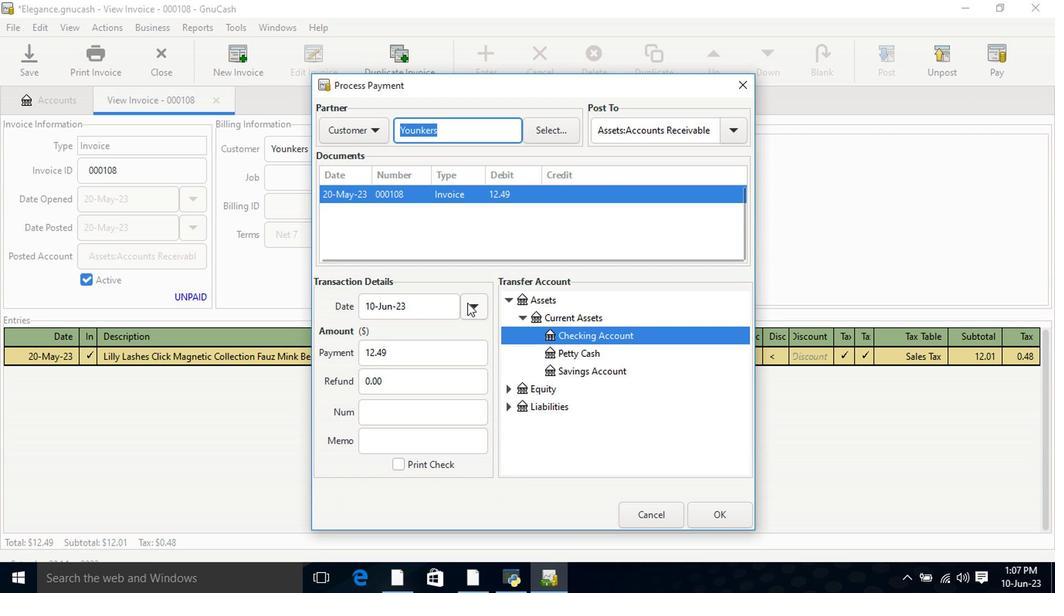 
Action: Mouse moved to (353, 335)
Screenshot: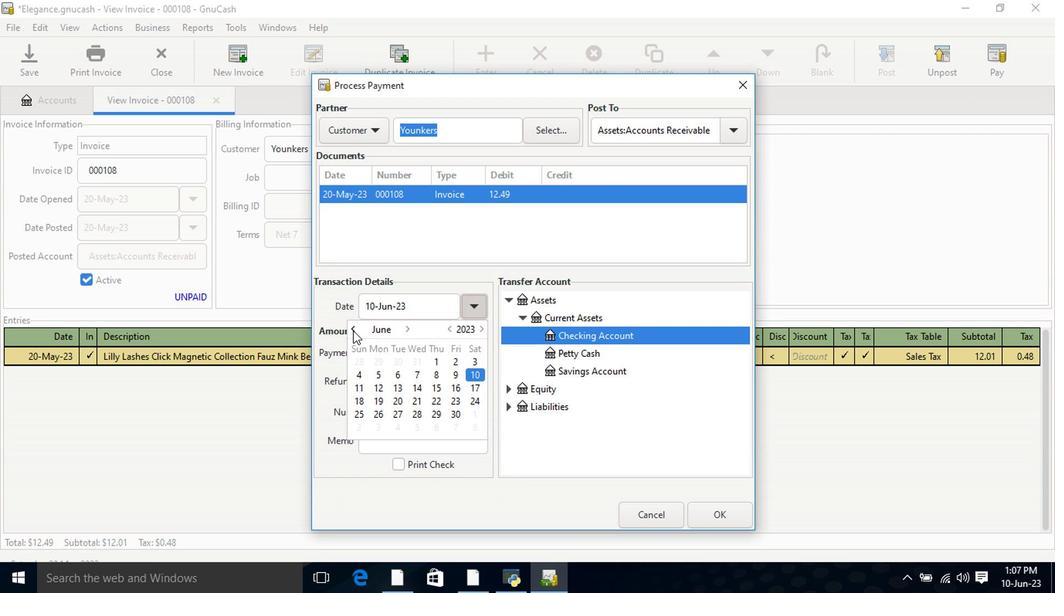 
Action: Mouse pressed left at (353, 335)
Screenshot: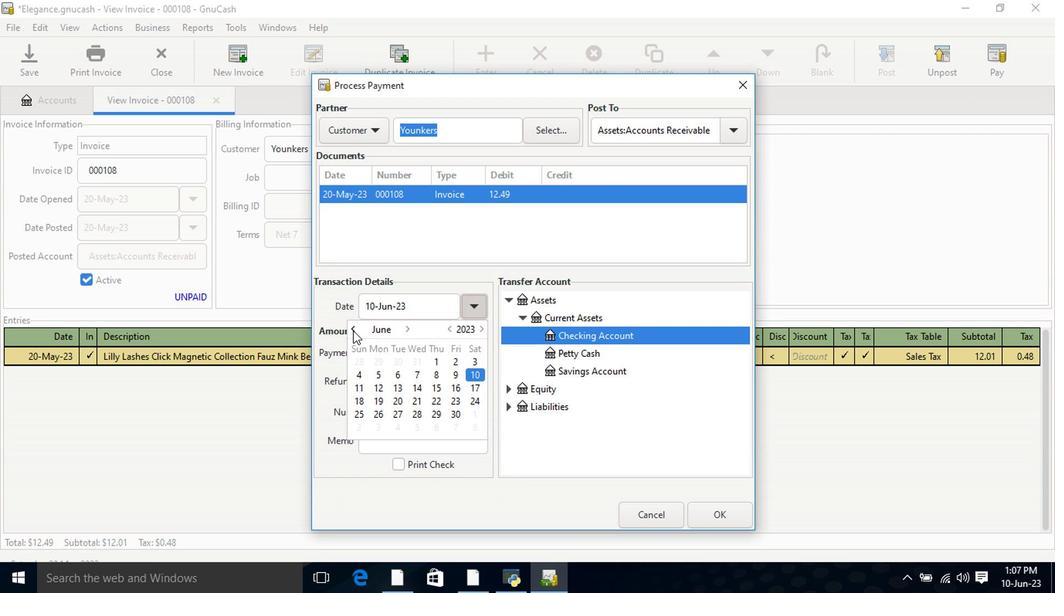 
Action: Mouse moved to (454, 403)
Screenshot: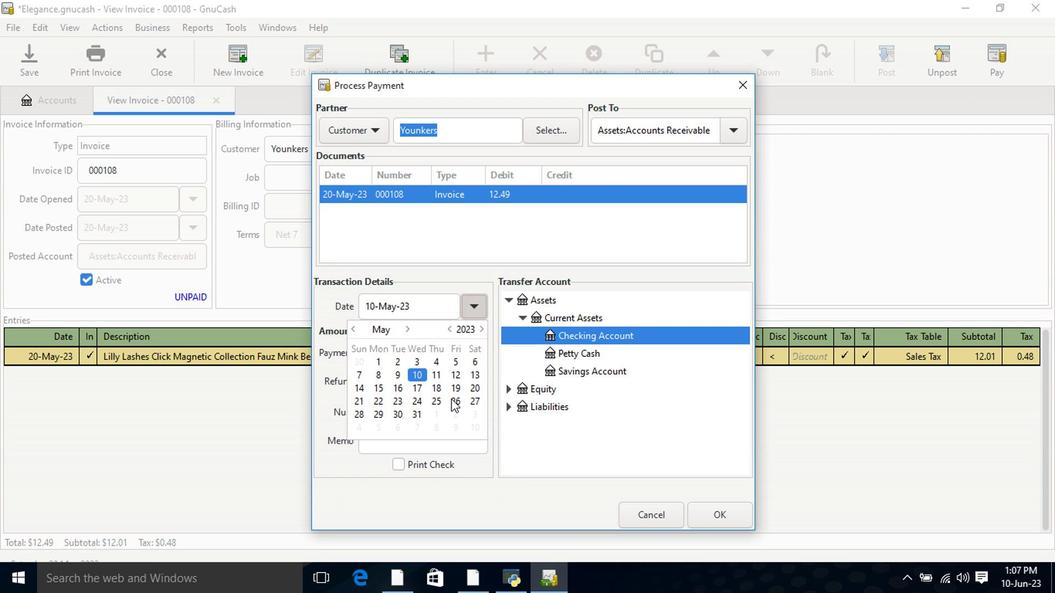 
Action: Mouse pressed left at (454, 403)
Screenshot: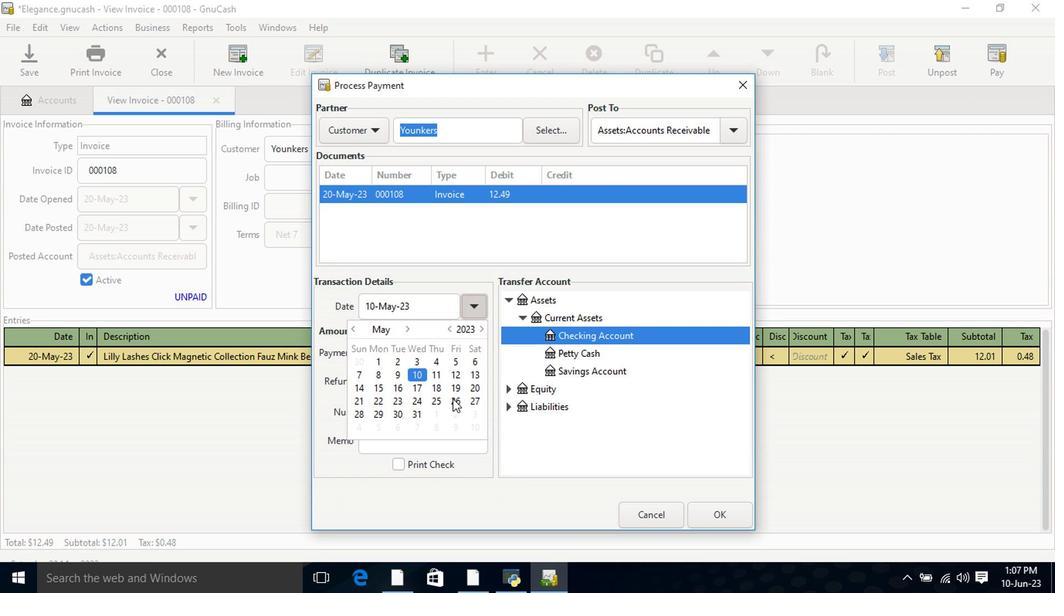 
Action: Mouse moved to (455, 404)
Screenshot: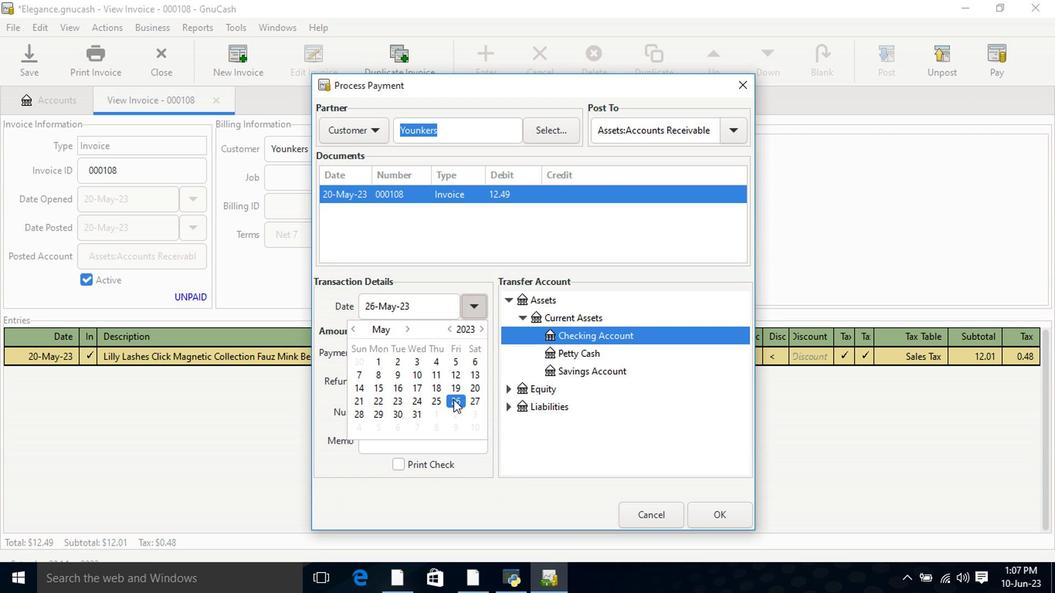 
Action: Mouse pressed left at (455, 404)
Screenshot: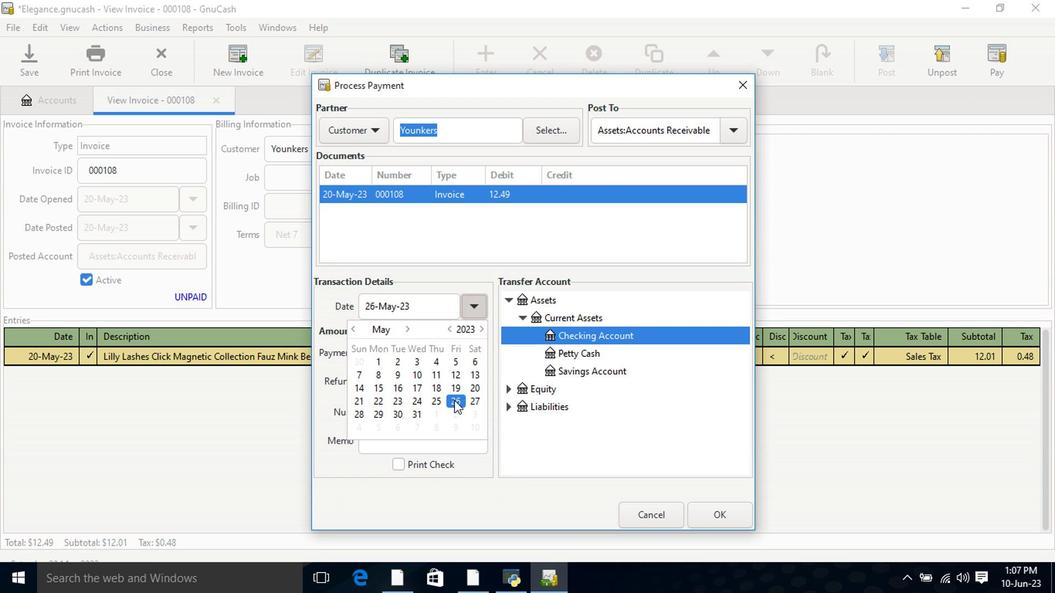 
Action: Mouse pressed left at (455, 404)
Screenshot: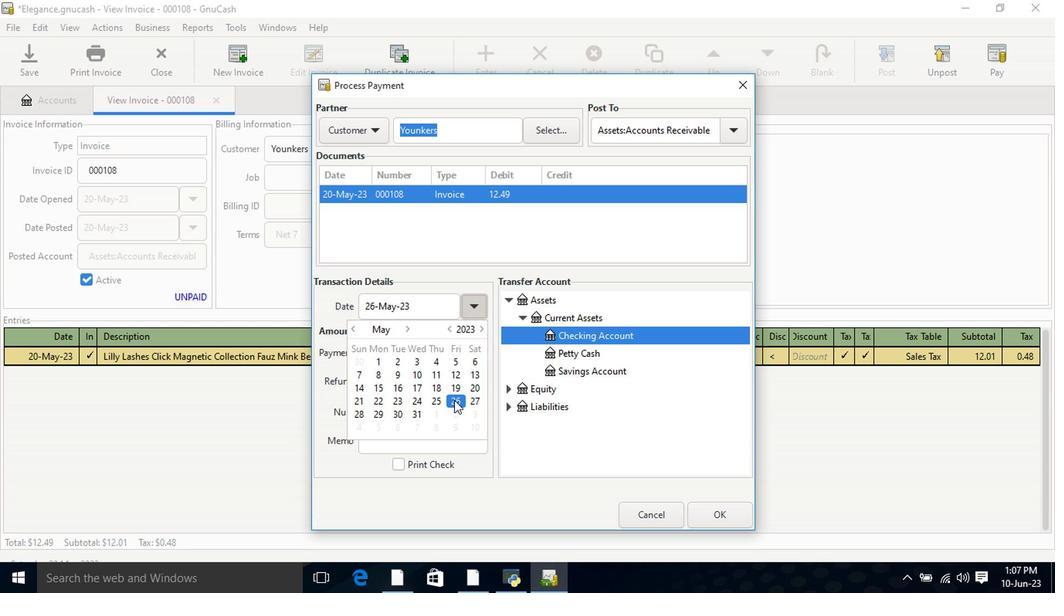 
Action: Mouse moved to (508, 296)
Screenshot: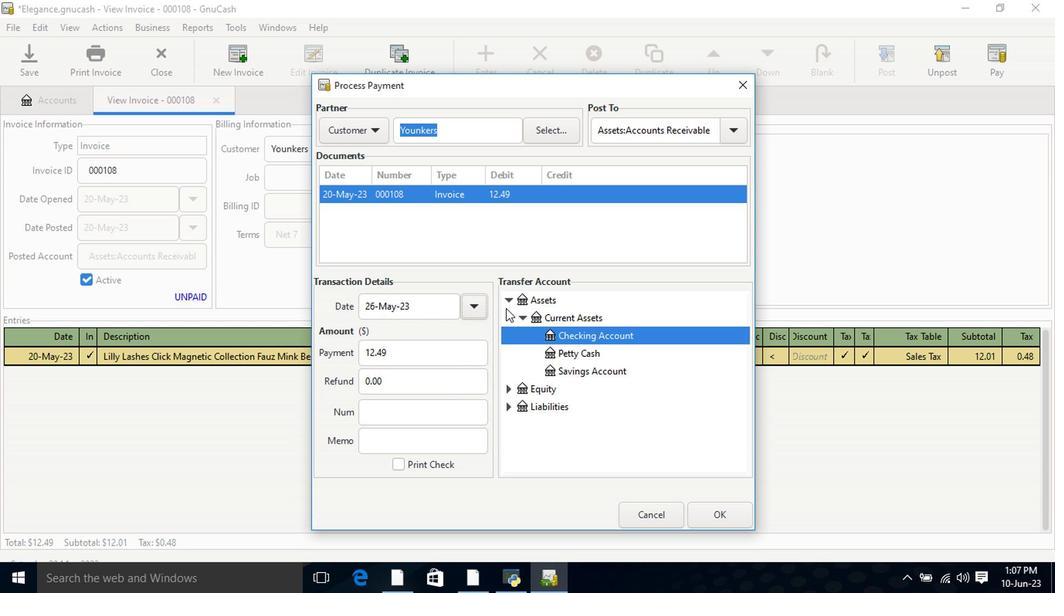 
Action: Mouse pressed left at (508, 296)
Screenshot: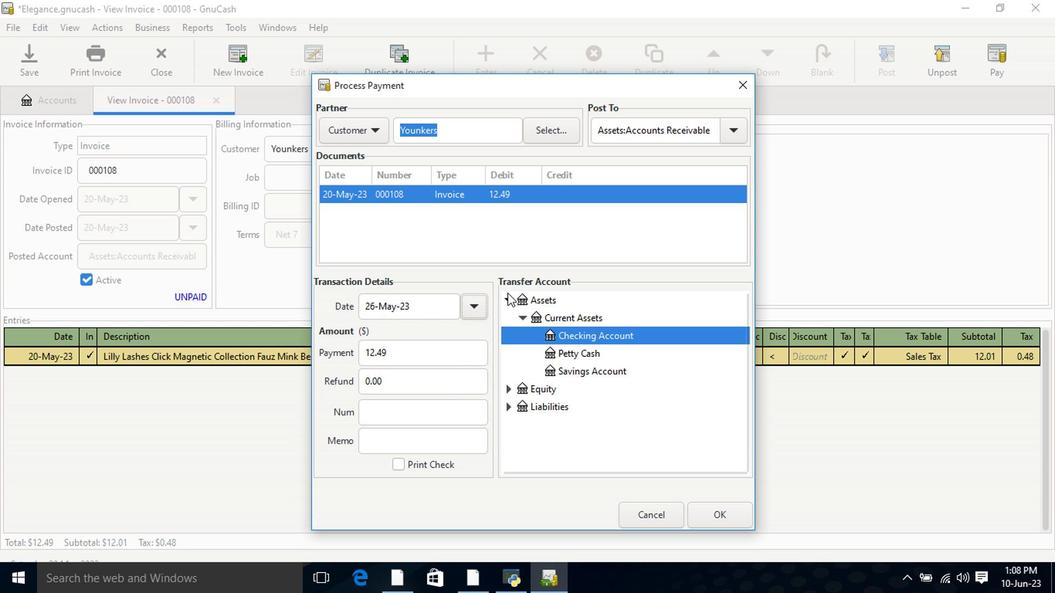 
Action: Mouse moved to (508, 301)
Screenshot: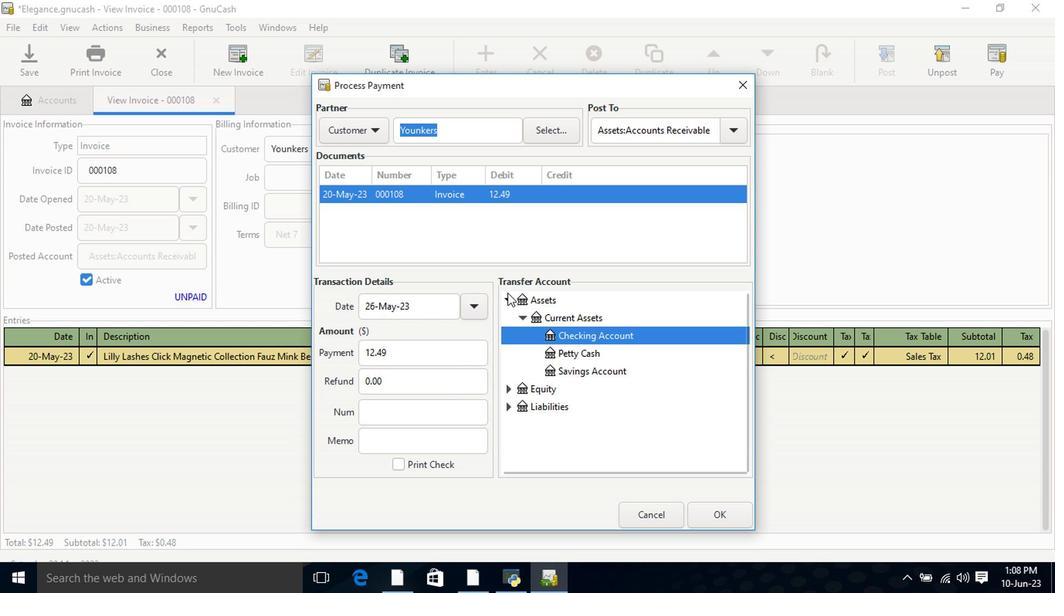 
Action: Mouse pressed left at (508, 301)
Screenshot: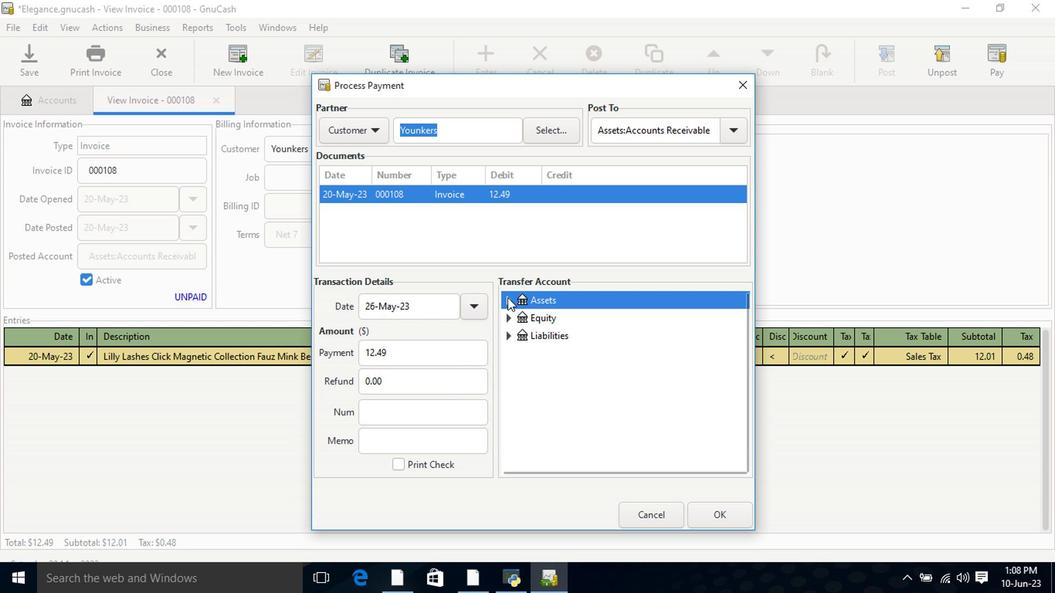
Action: Mouse moved to (522, 321)
Screenshot: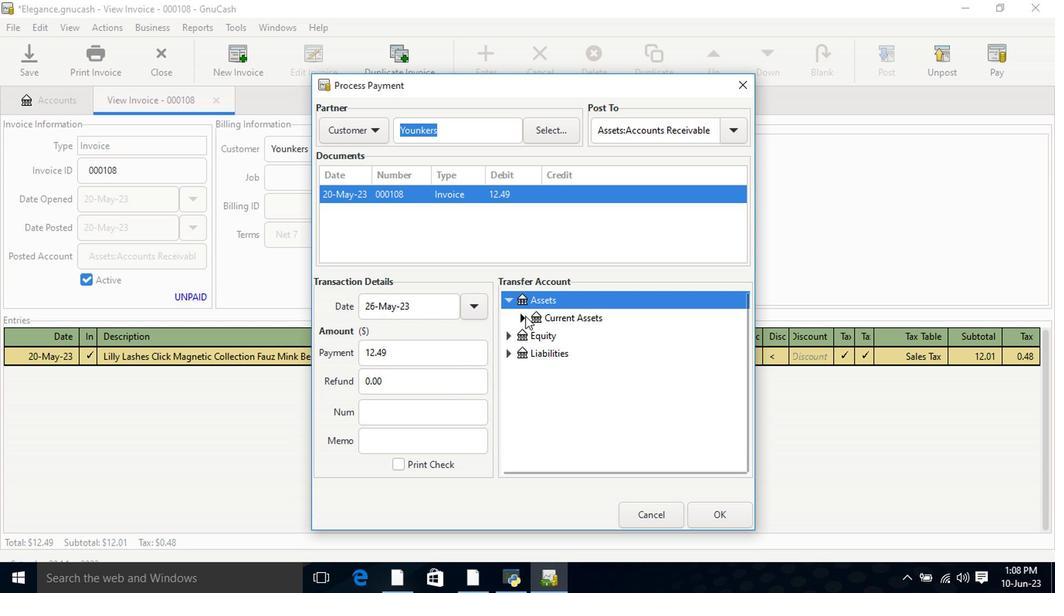
Action: Mouse pressed left at (522, 321)
Screenshot: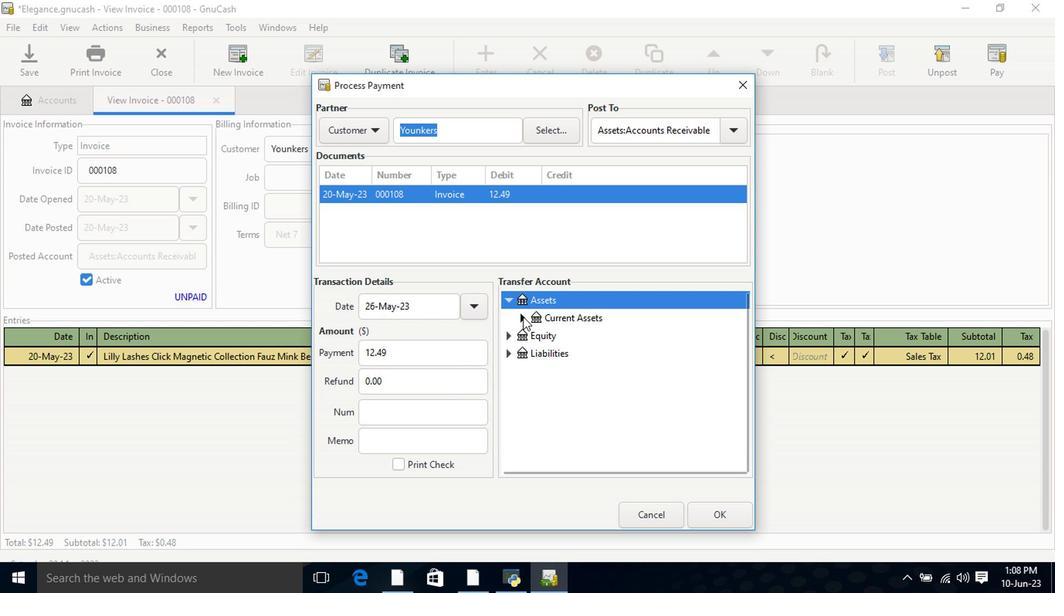 
Action: Mouse moved to (563, 335)
Screenshot: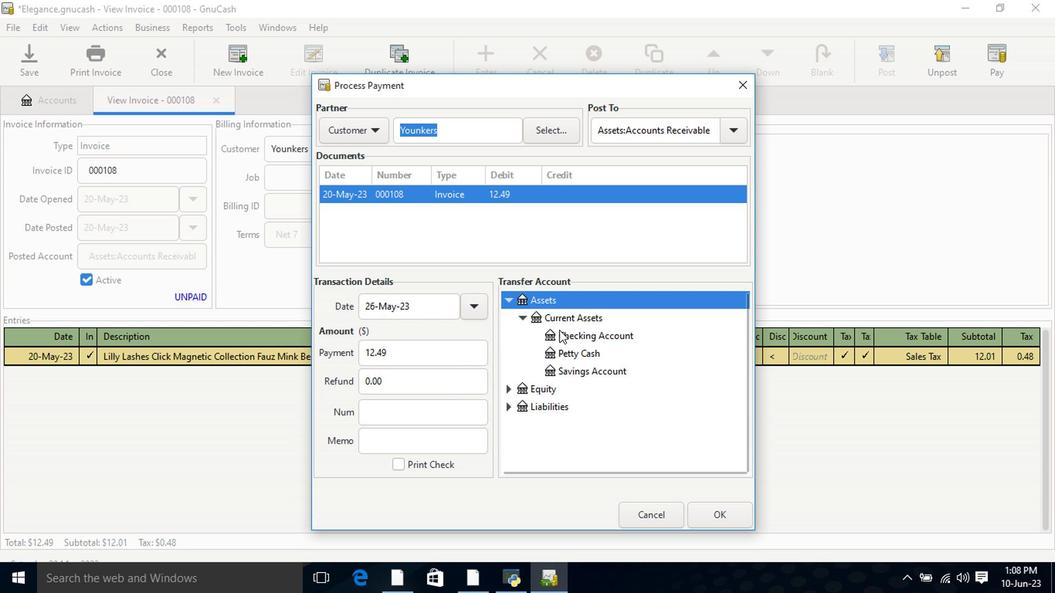 
Action: Mouse pressed left at (563, 335)
Screenshot: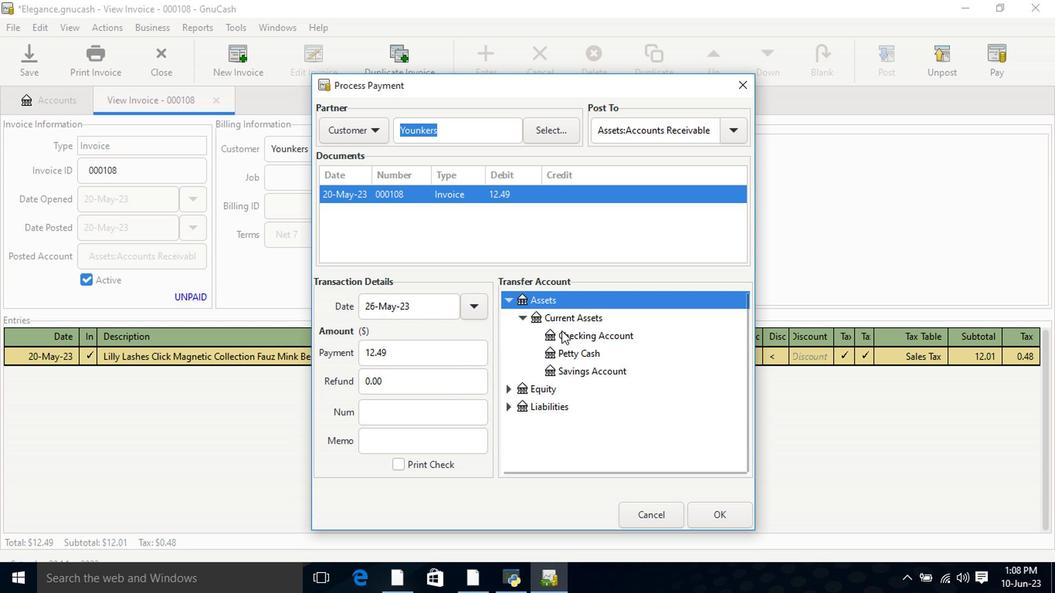 
Action: Mouse moved to (706, 514)
Screenshot: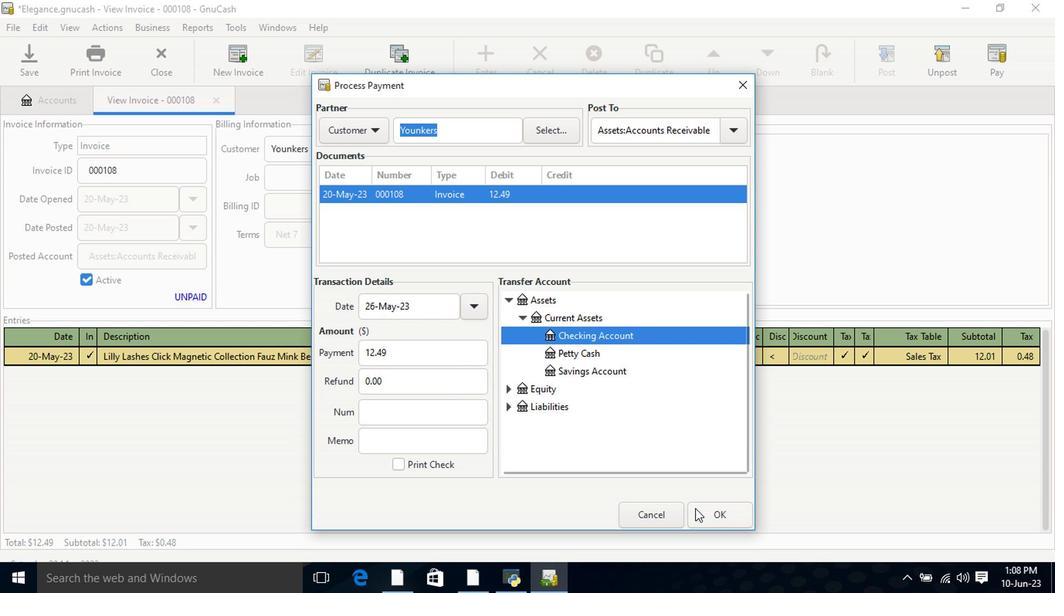
Action: Mouse pressed left at (706, 514)
Screenshot: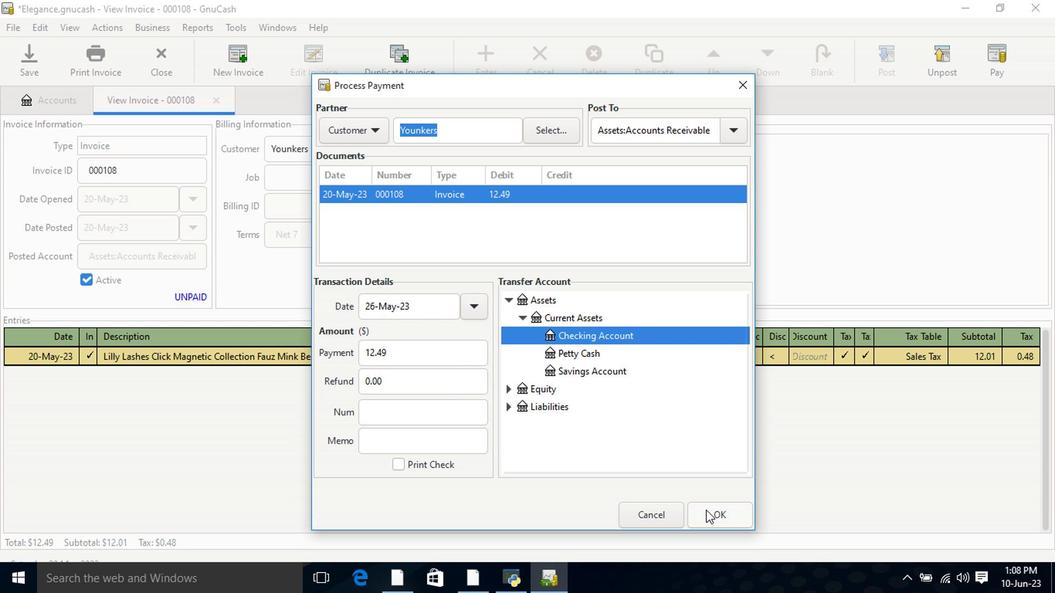 
Action: Mouse moved to (92, 68)
Screenshot: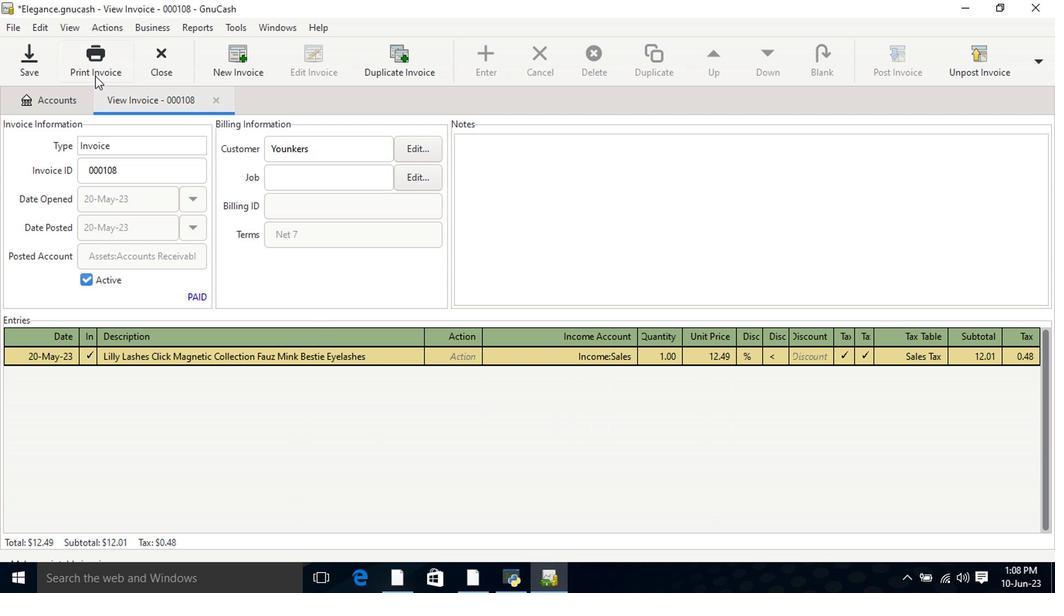 
Action: Mouse pressed left at (92, 68)
Screenshot: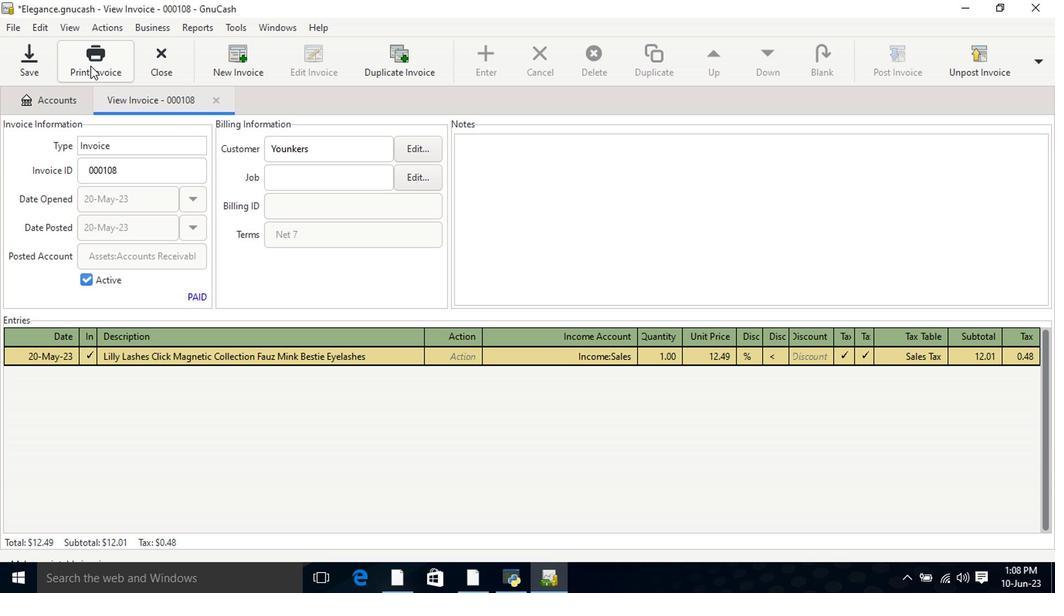 
Action: Mouse moved to (728, 66)
Screenshot: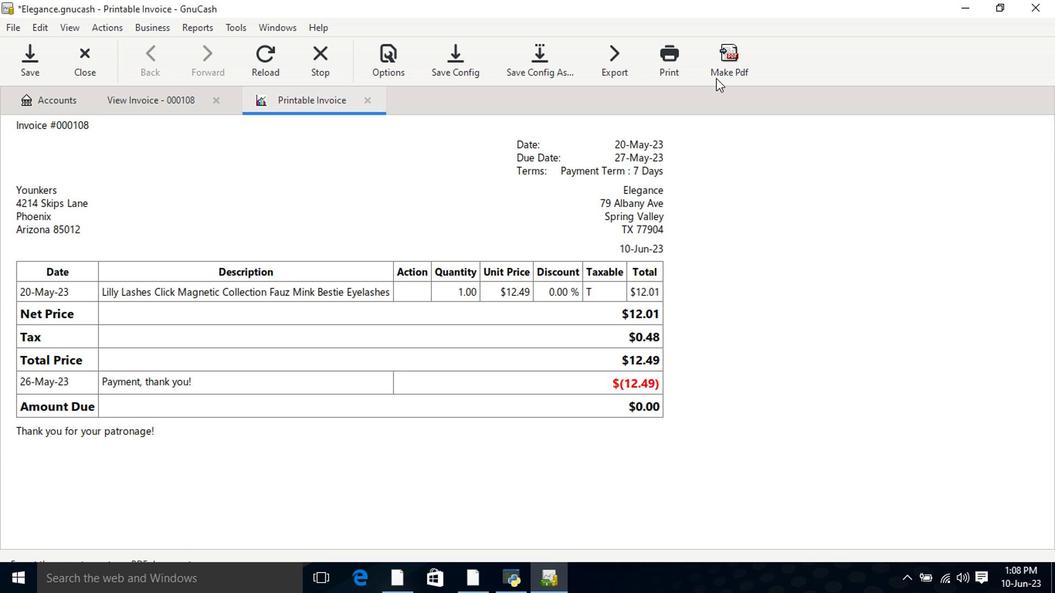 
Action: Mouse pressed left at (728, 66)
Screenshot: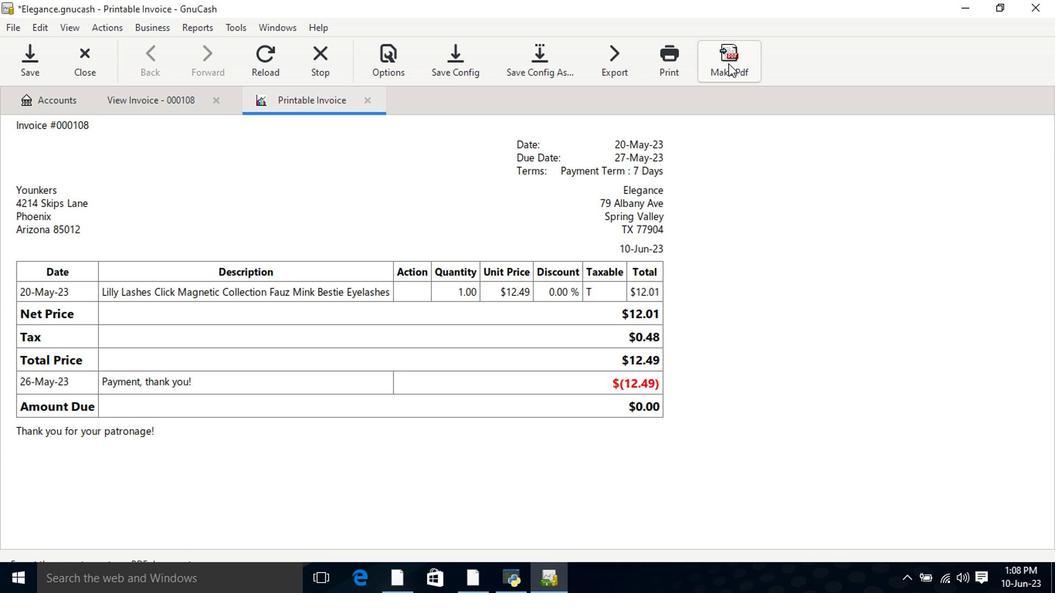 
Action: Mouse moved to (736, 547)
Screenshot: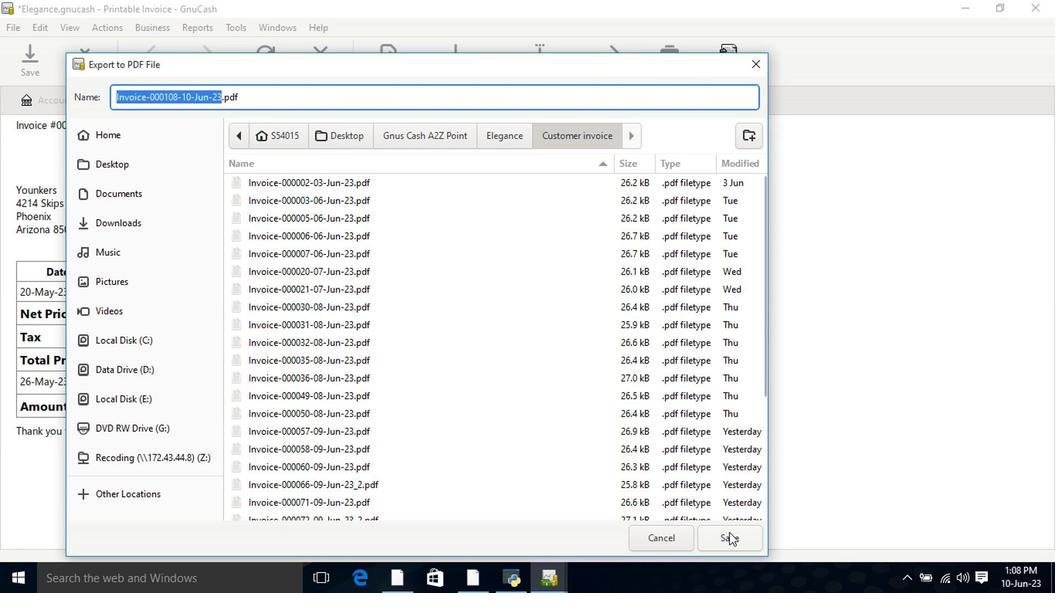 
Action: Mouse pressed left at (736, 547)
Screenshot: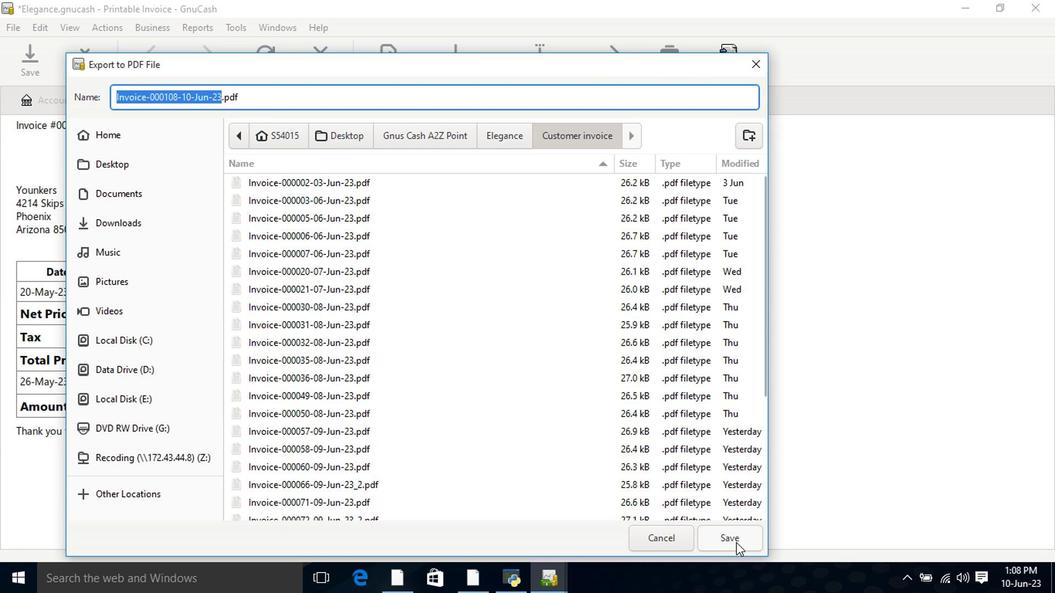 
Action: Mouse moved to (764, 485)
Screenshot: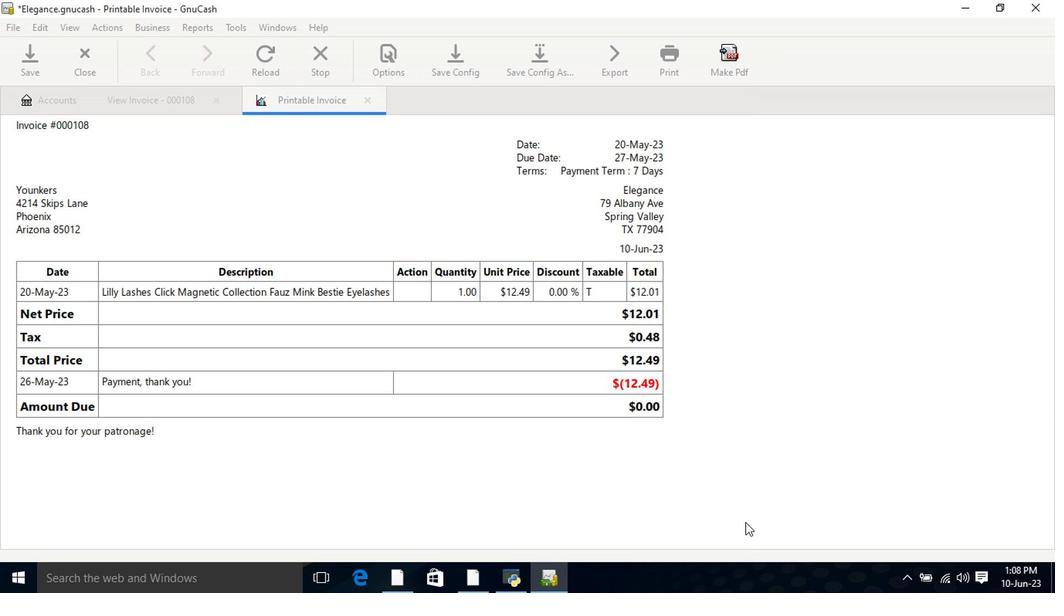 
